 Task: Look for space in Caronno Pertusella, Italy from 6th September, 2023 to 10th September, 2023 for 1 adult in price range Rs.9000 to Rs.17000. Place can be private room with 1  bedroom having 1 bed and 1 bathroom. Property type can be house, flat, guest house, hotel. Amenities needed are: washing machine. Booking option can be shelf check-in. Required host language is English.
Action: Mouse moved to (489, 81)
Screenshot: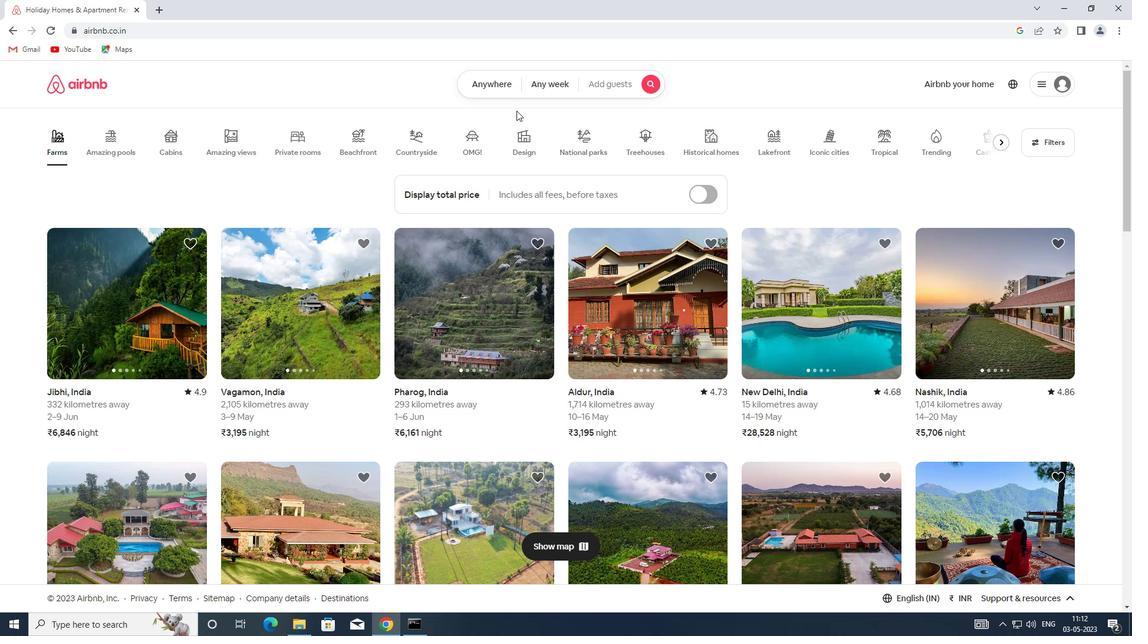 
Action: Mouse pressed left at (489, 81)
Screenshot: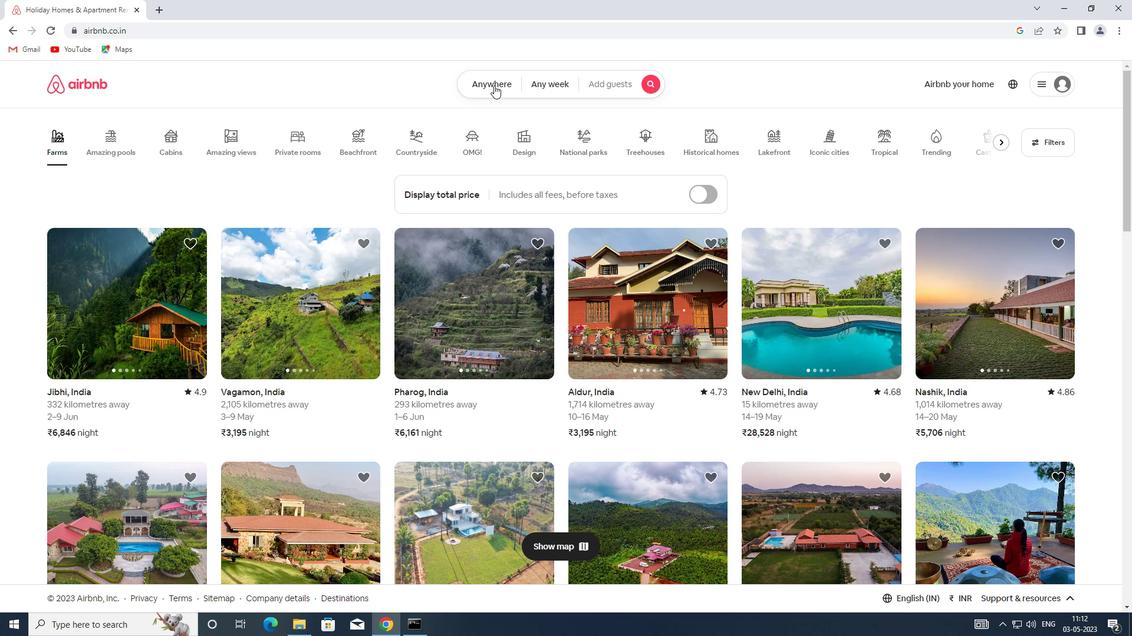 
Action: Mouse moved to (373, 134)
Screenshot: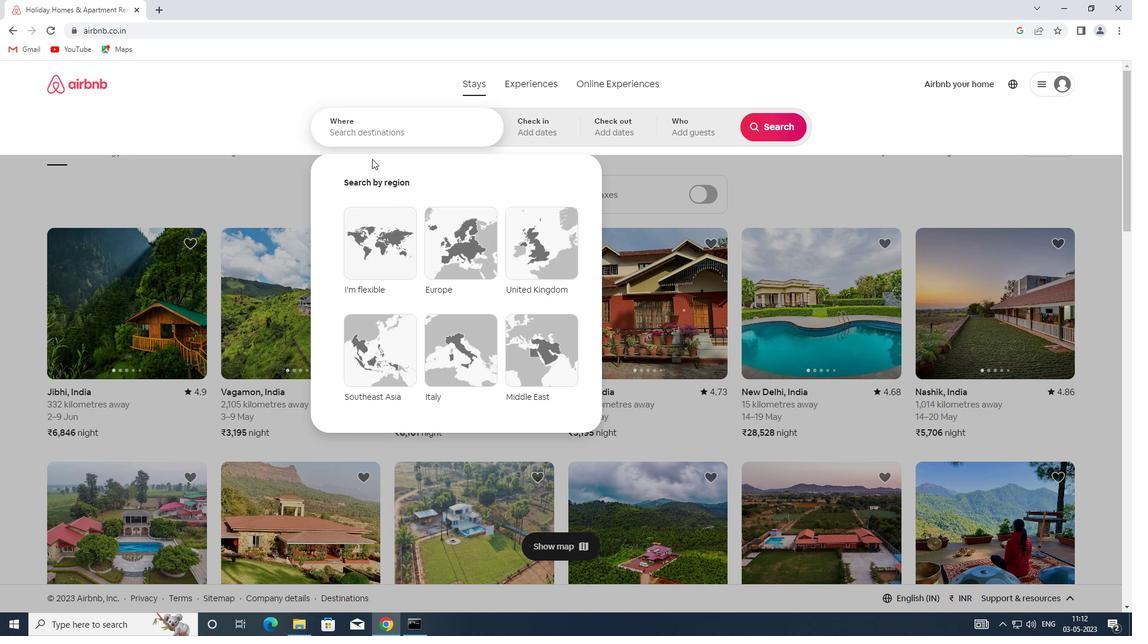 
Action: Mouse pressed left at (373, 134)
Screenshot: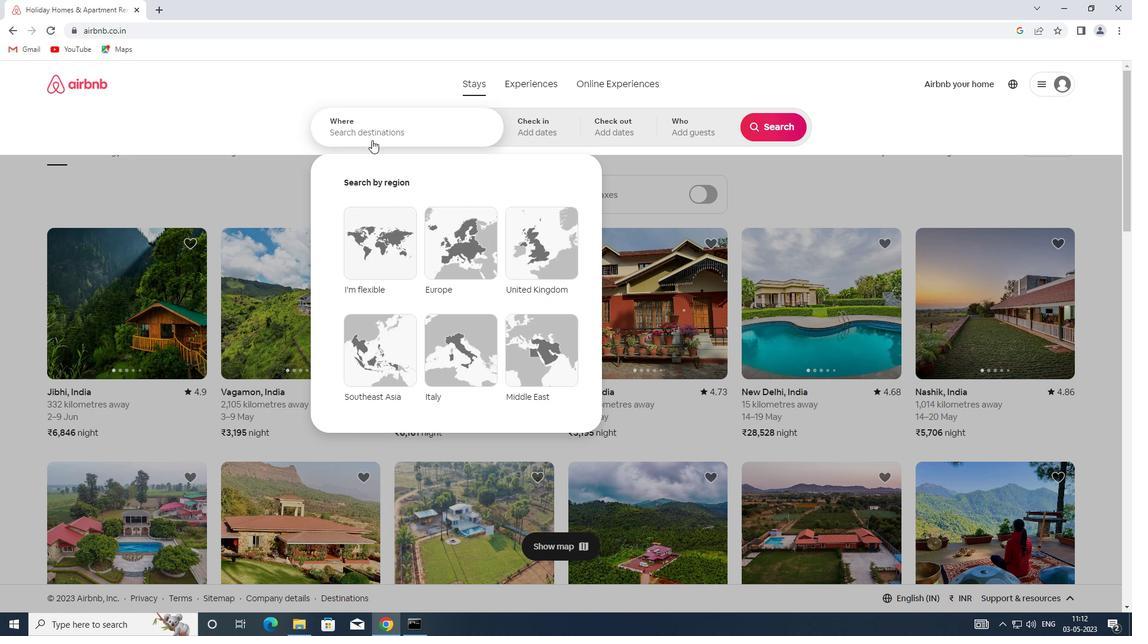 
Action: Key pressed <Key.shift>CARONNO<Key.space><Key.shift>PERTUSELLA,<Key.shift>ITALY
Screenshot: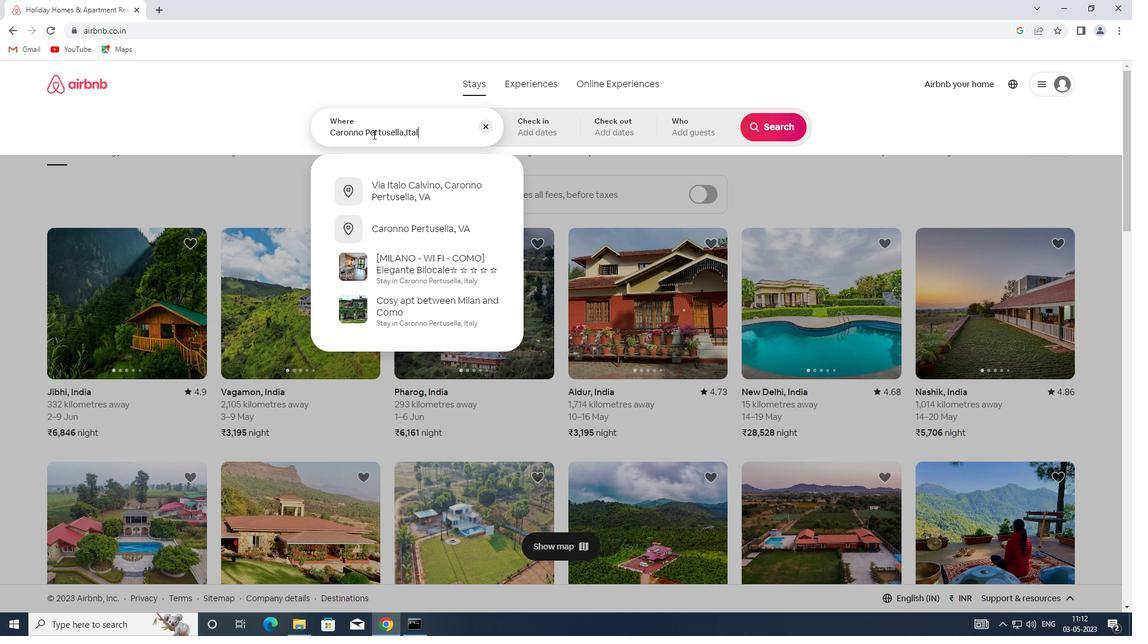 
Action: Mouse moved to (523, 129)
Screenshot: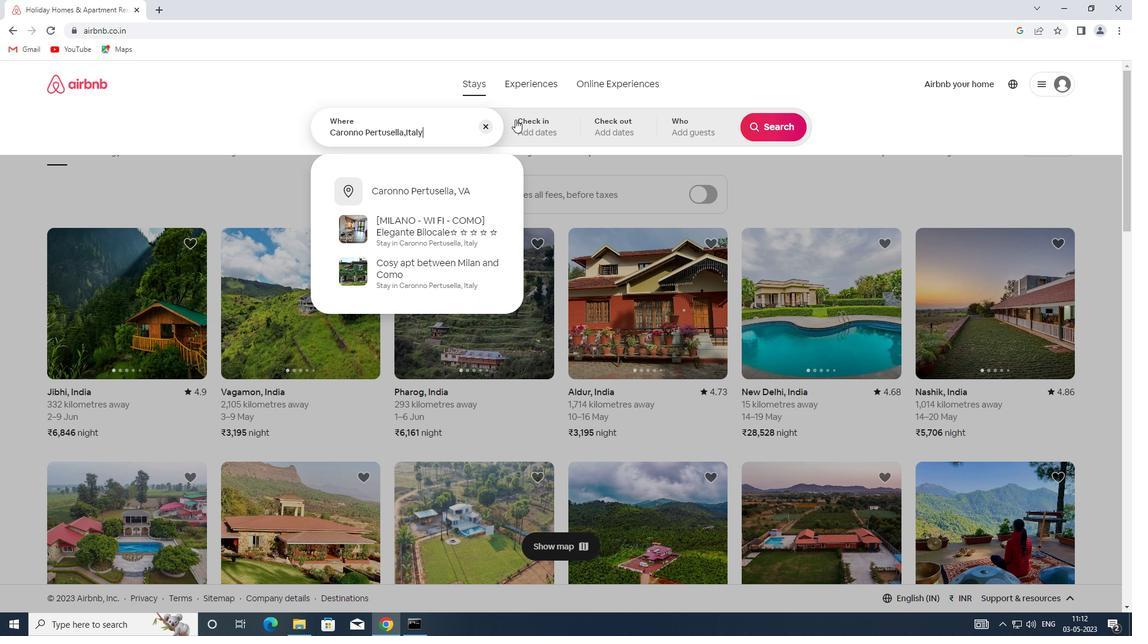 
Action: Mouse pressed left at (523, 129)
Screenshot: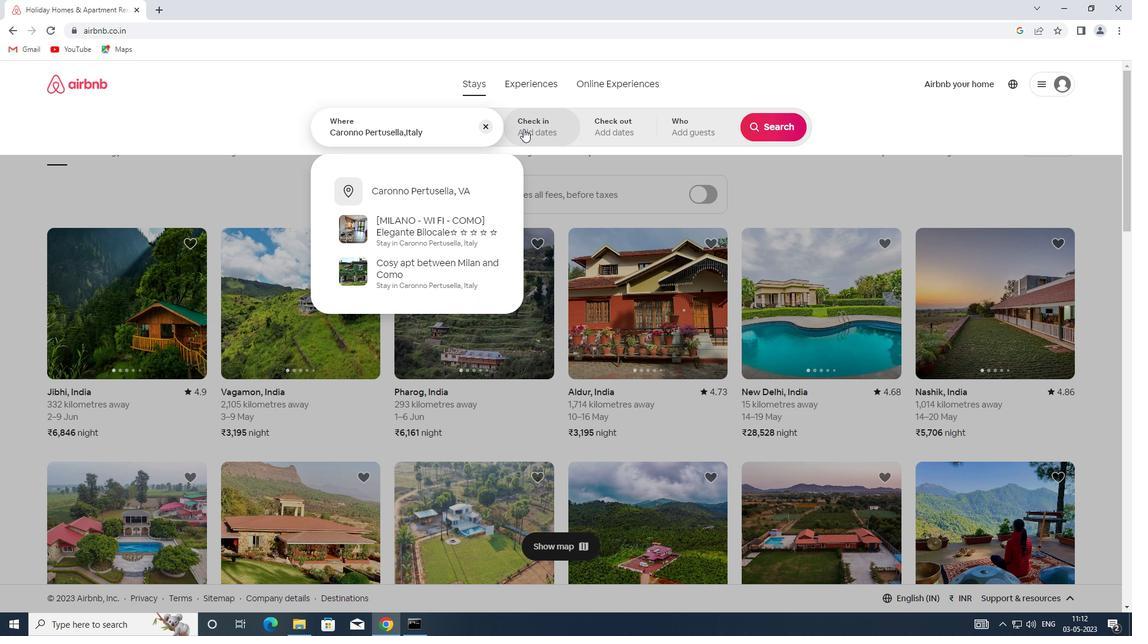 
Action: Mouse moved to (766, 228)
Screenshot: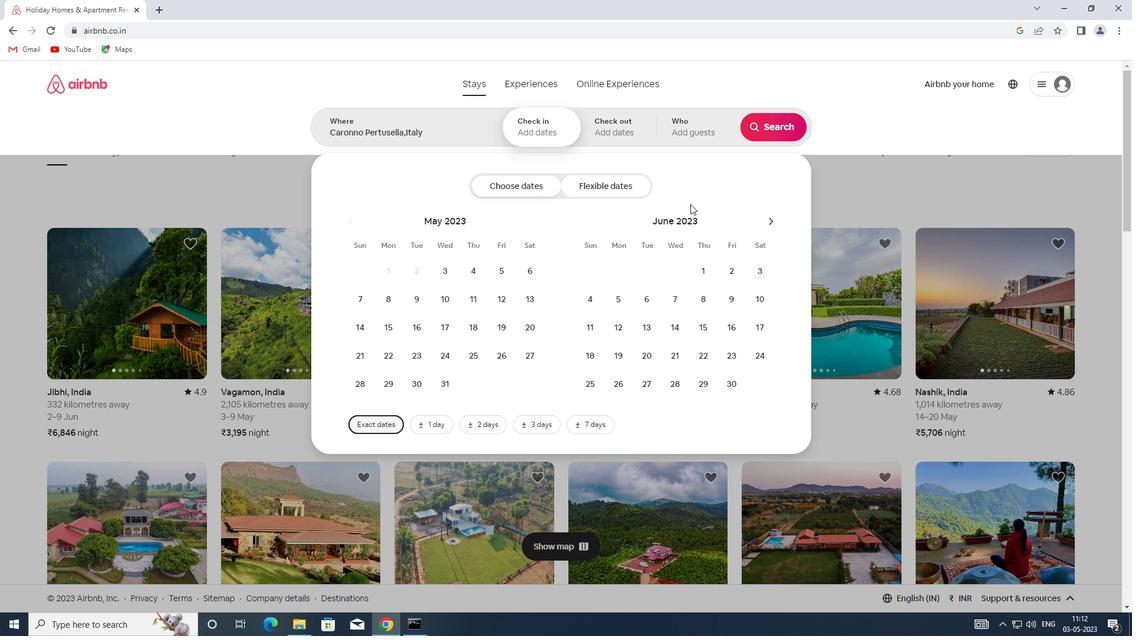
Action: Mouse pressed left at (766, 228)
Screenshot: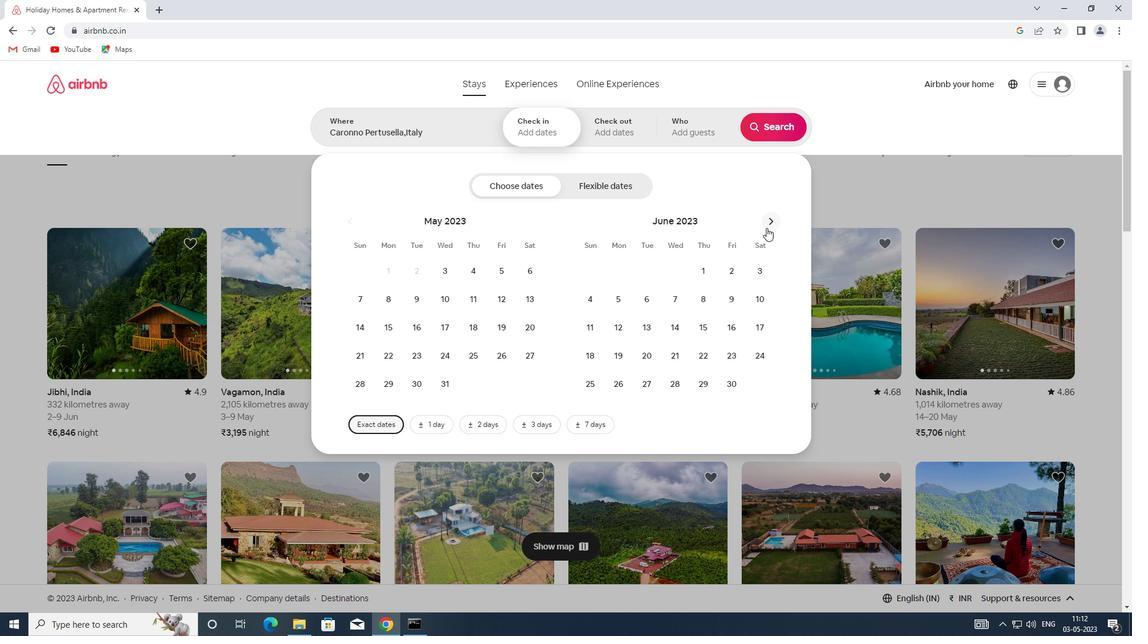 
Action: Mouse pressed left at (766, 228)
Screenshot: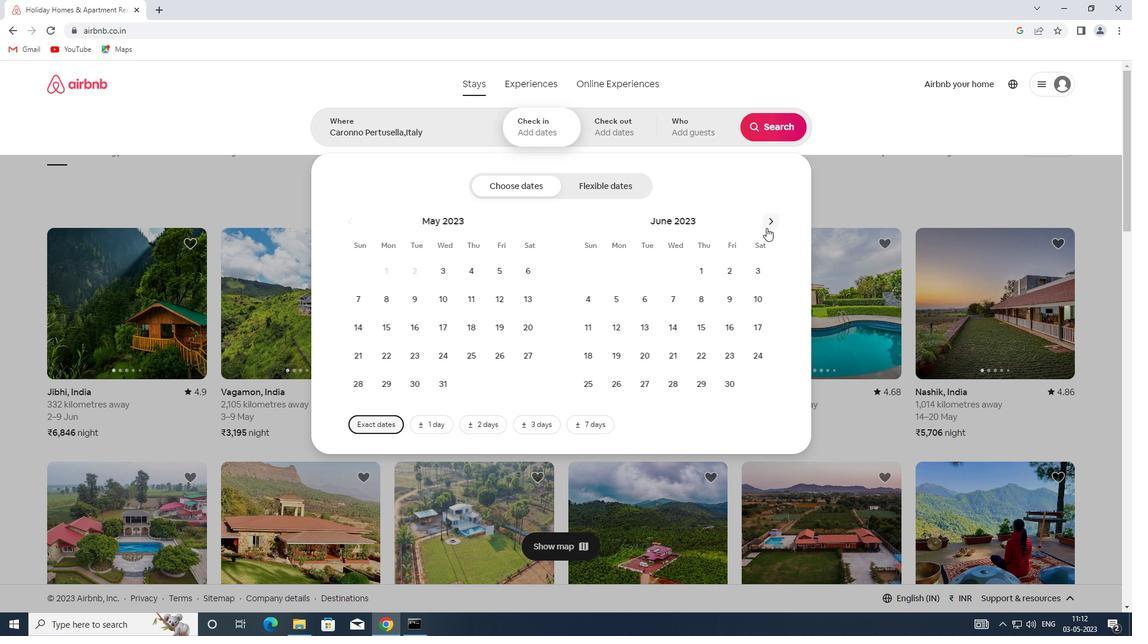 
Action: Mouse pressed left at (766, 228)
Screenshot: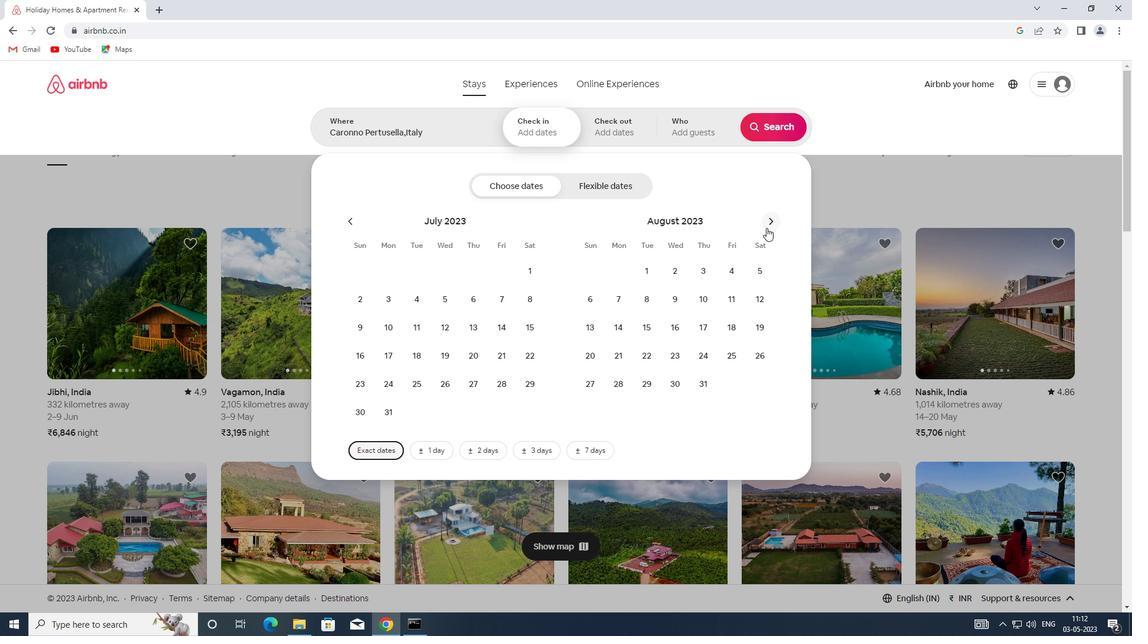 
Action: Mouse moved to (672, 300)
Screenshot: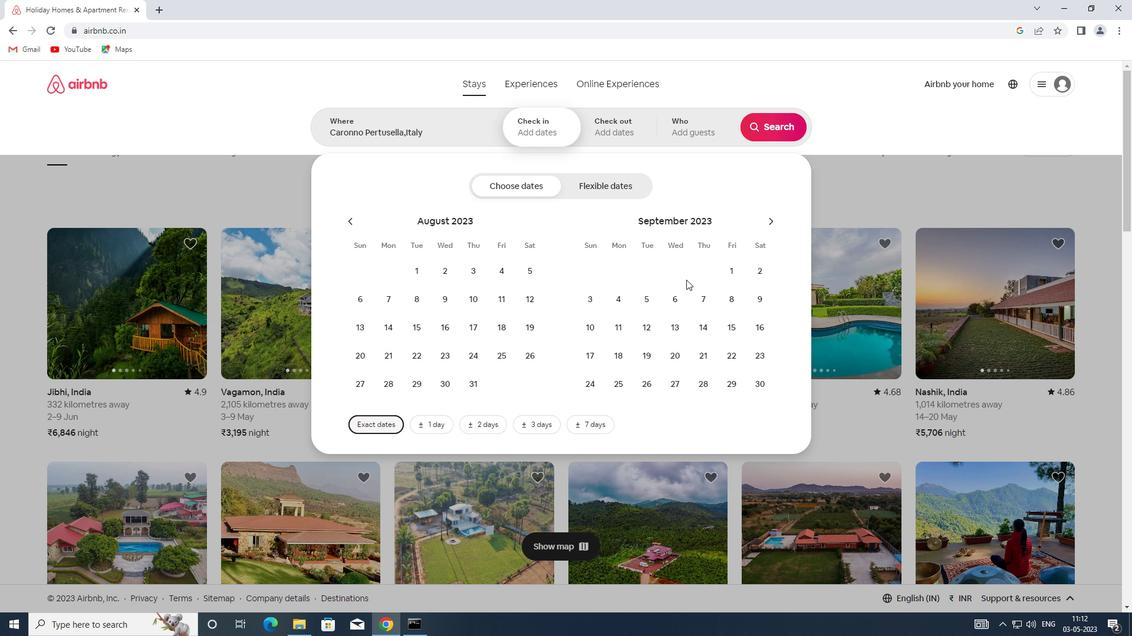 
Action: Mouse pressed left at (672, 300)
Screenshot: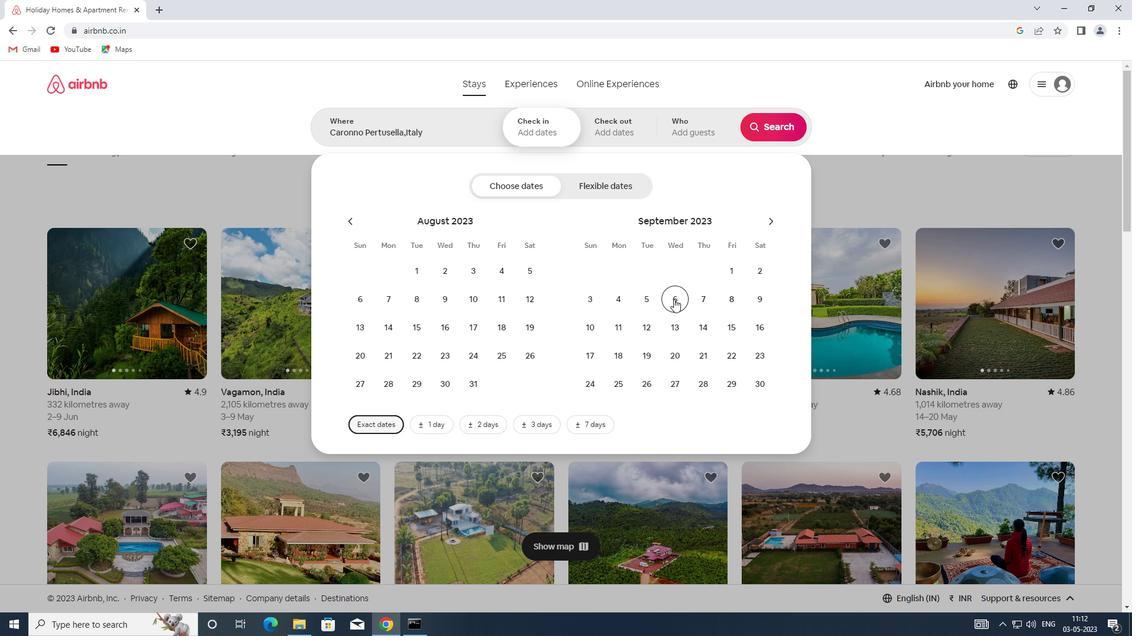 
Action: Mouse moved to (587, 333)
Screenshot: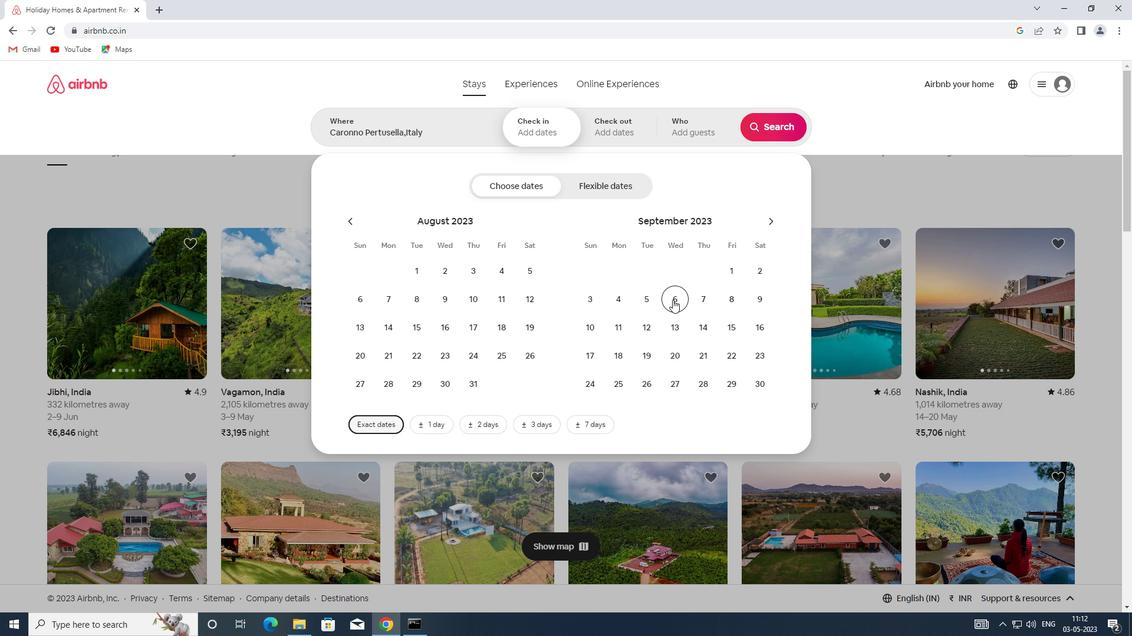 
Action: Mouse pressed left at (587, 333)
Screenshot: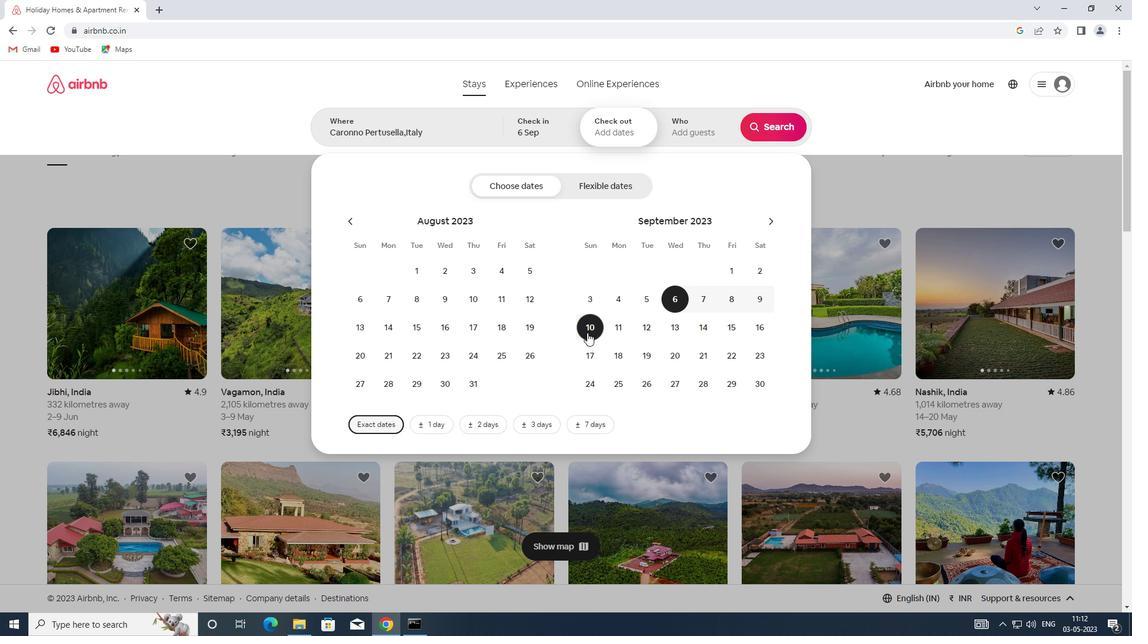 
Action: Mouse moved to (686, 125)
Screenshot: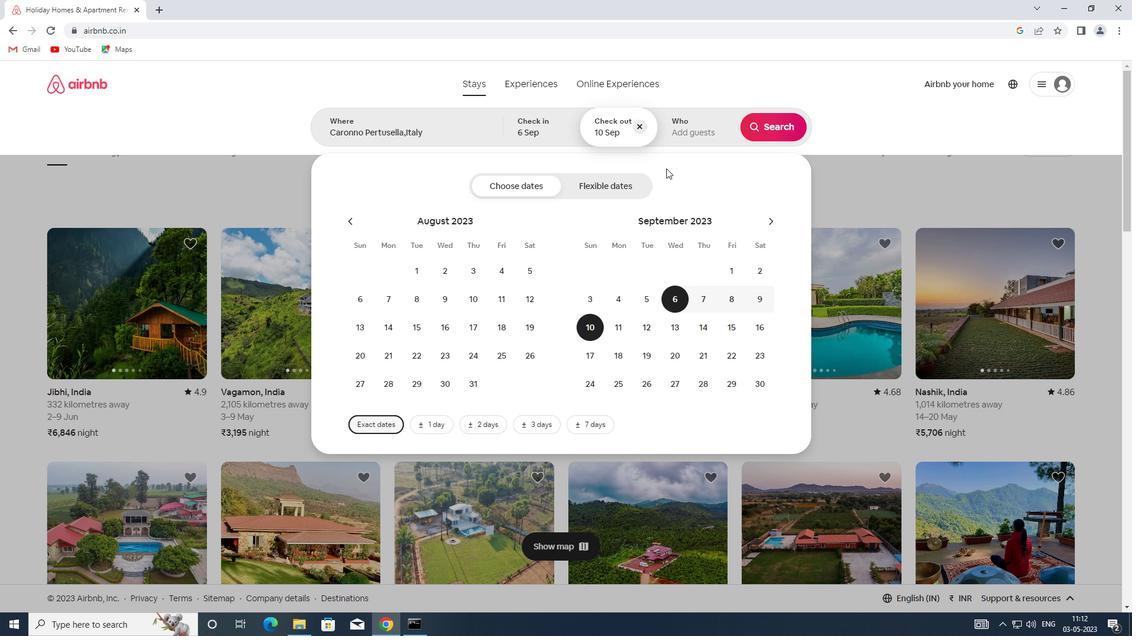 
Action: Mouse pressed left at (686, 125)
Screenshot: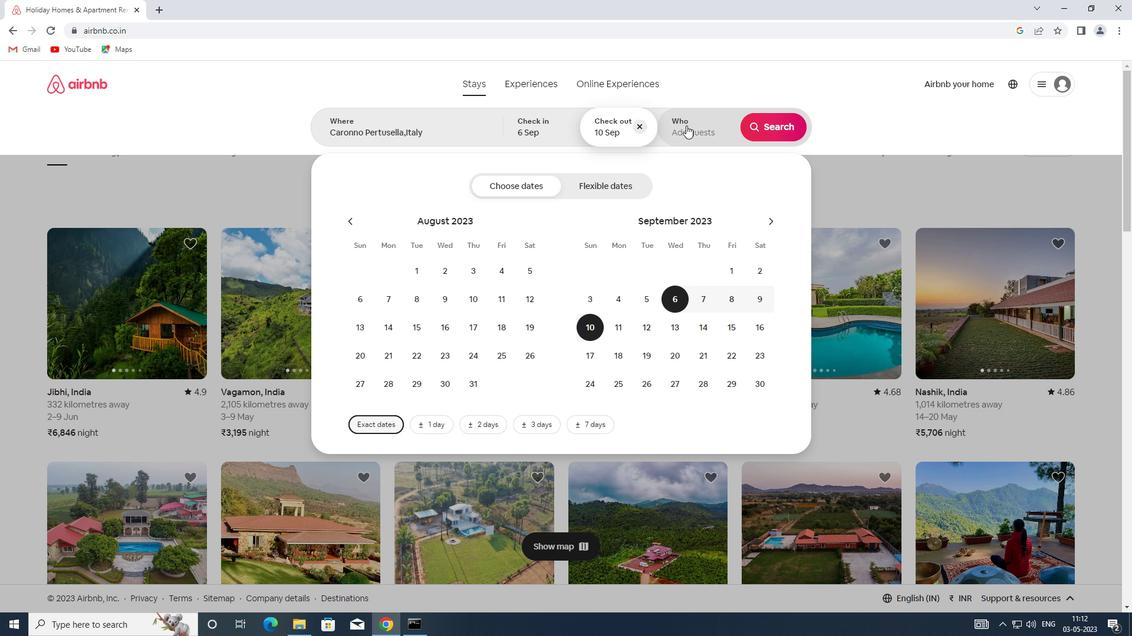 
Action: Mouse moved to (777, 195)
Screenshot: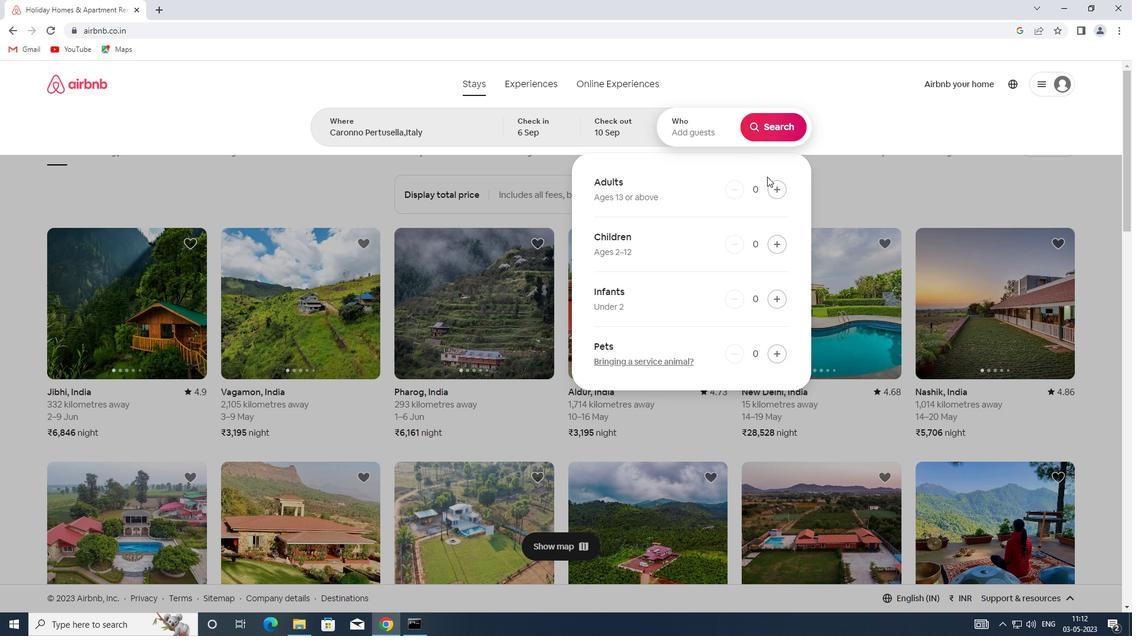 
Action: Mouse pressed left at (777, 195)
Screenshot: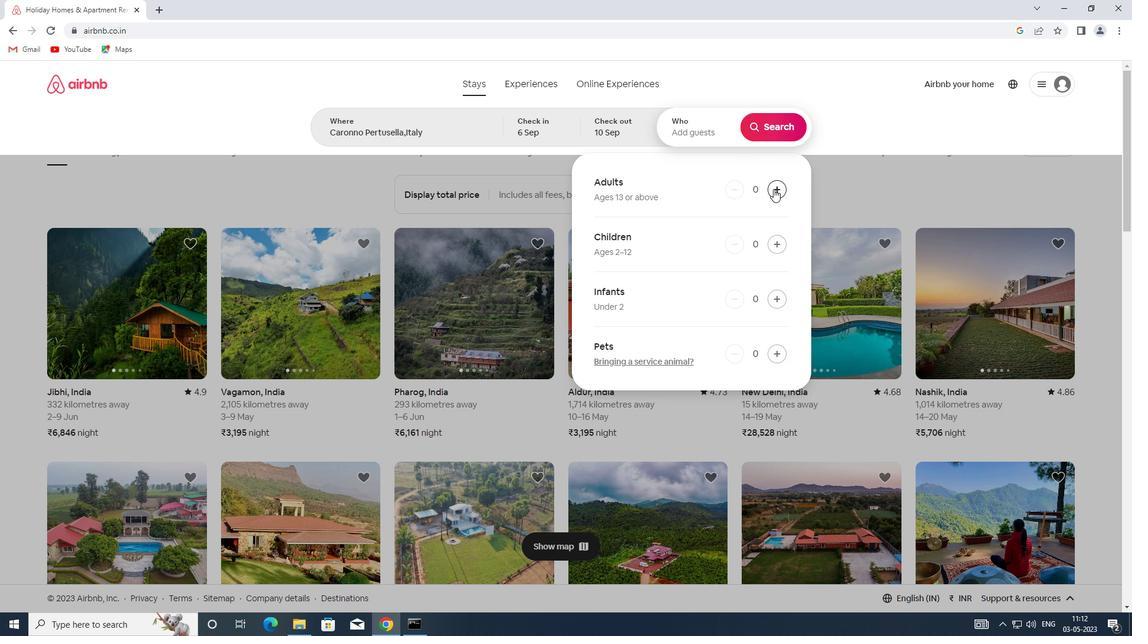 
Action: Mouse moved to (775, 128)
Screenshot: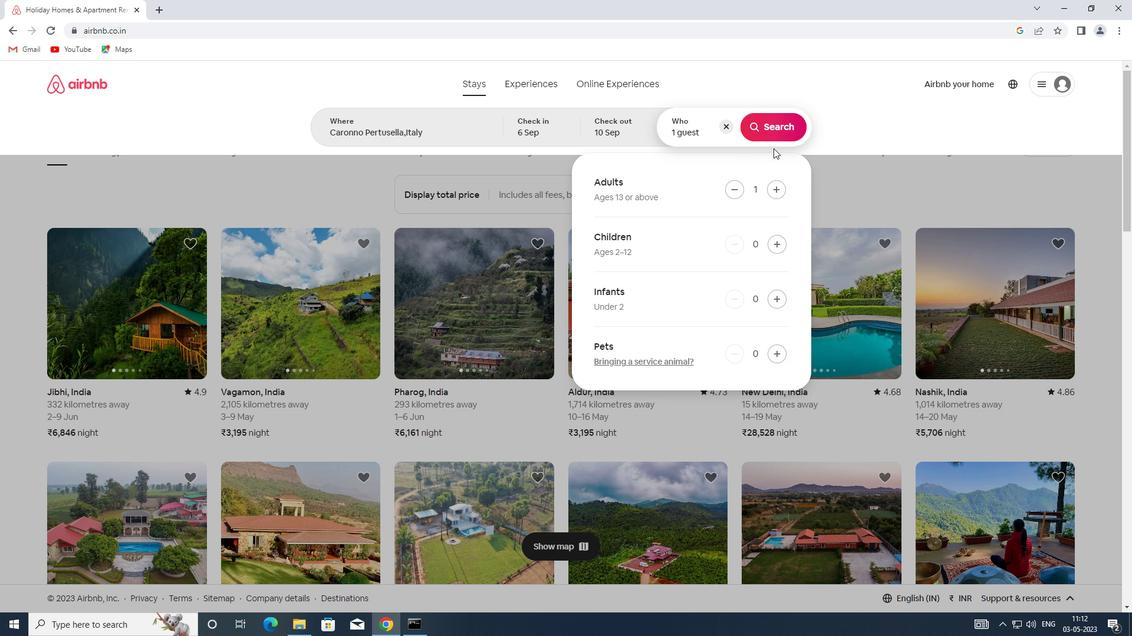 
Action: Mouse pressed left at (775, 128)
Screenshot: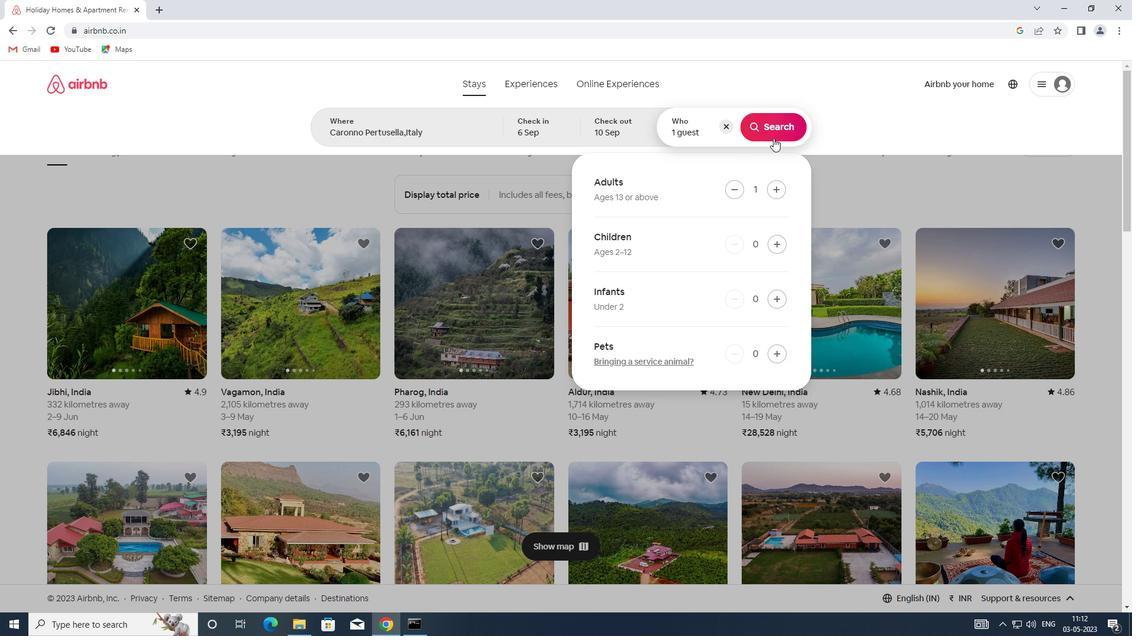
Action: Mouse moved to (1091, 135)
Screenshot: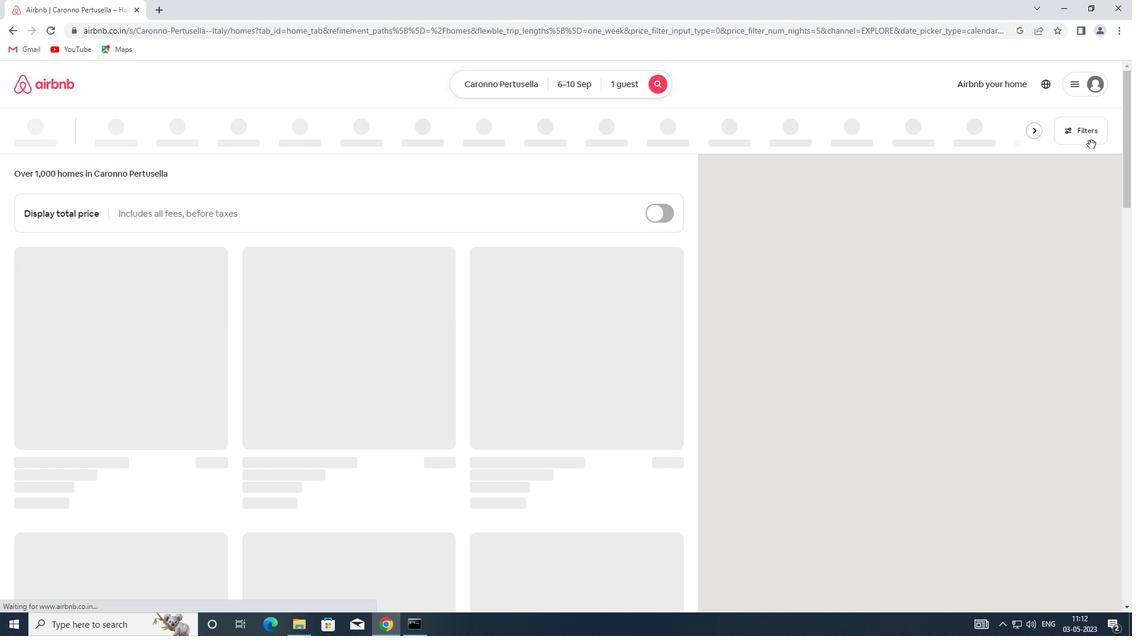 
Action: Mouse pressed left at (1091, 135)
Screenshot: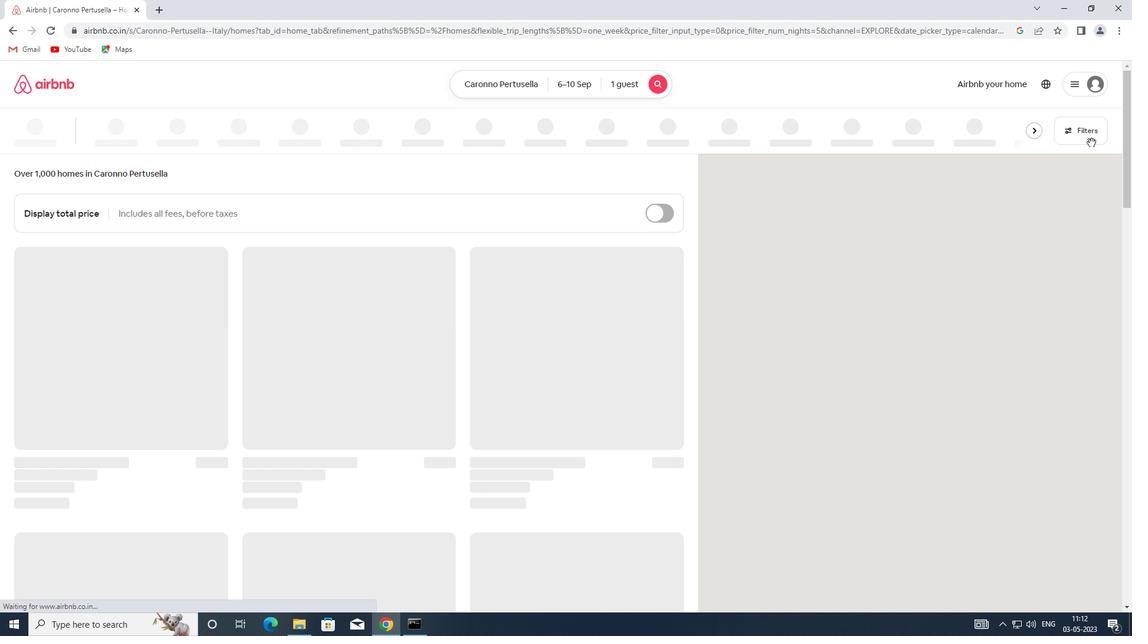 
Action: Mouse moved to (415, 280)
Screenshot: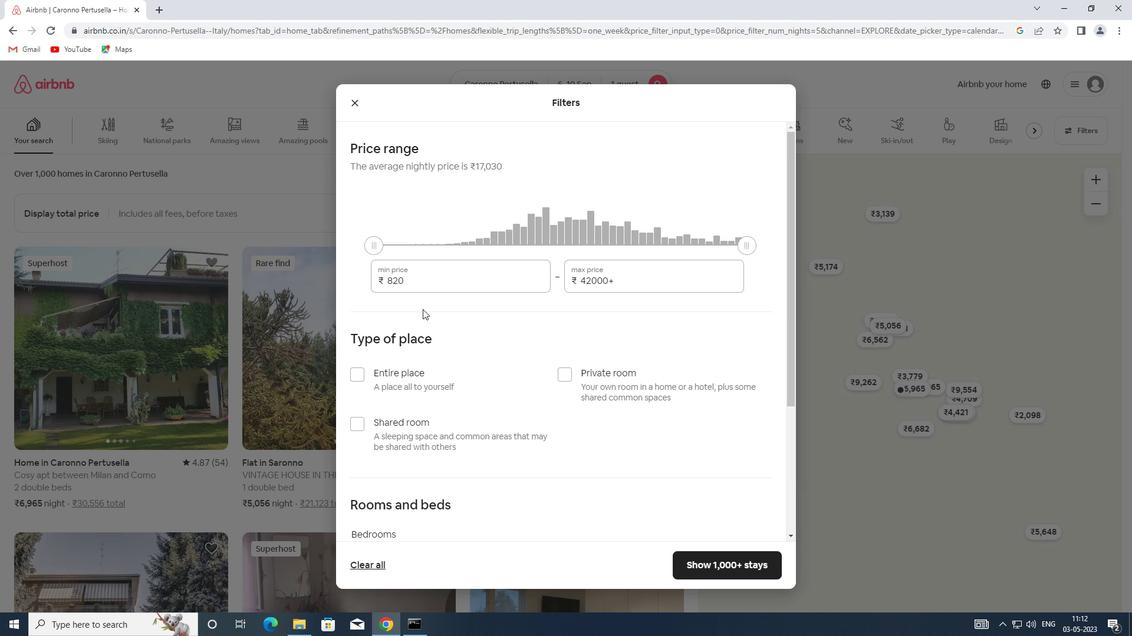 
Action: Mouse pressed left at (415, 280)
Screenshot: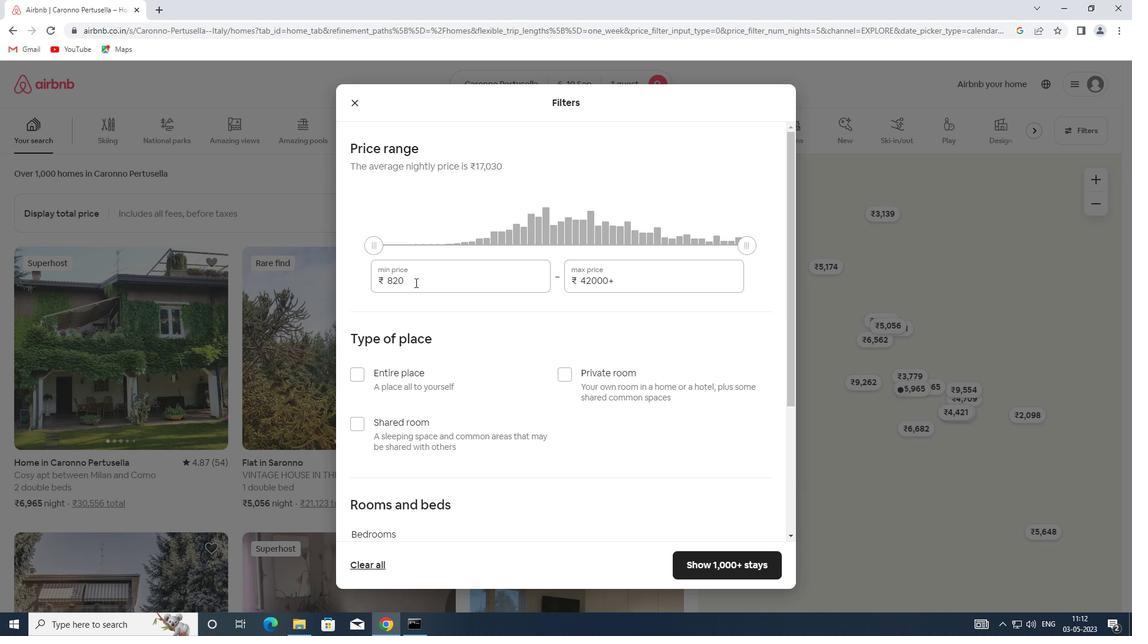 
Action: Mouse moved to (369, 279)
Screenshot: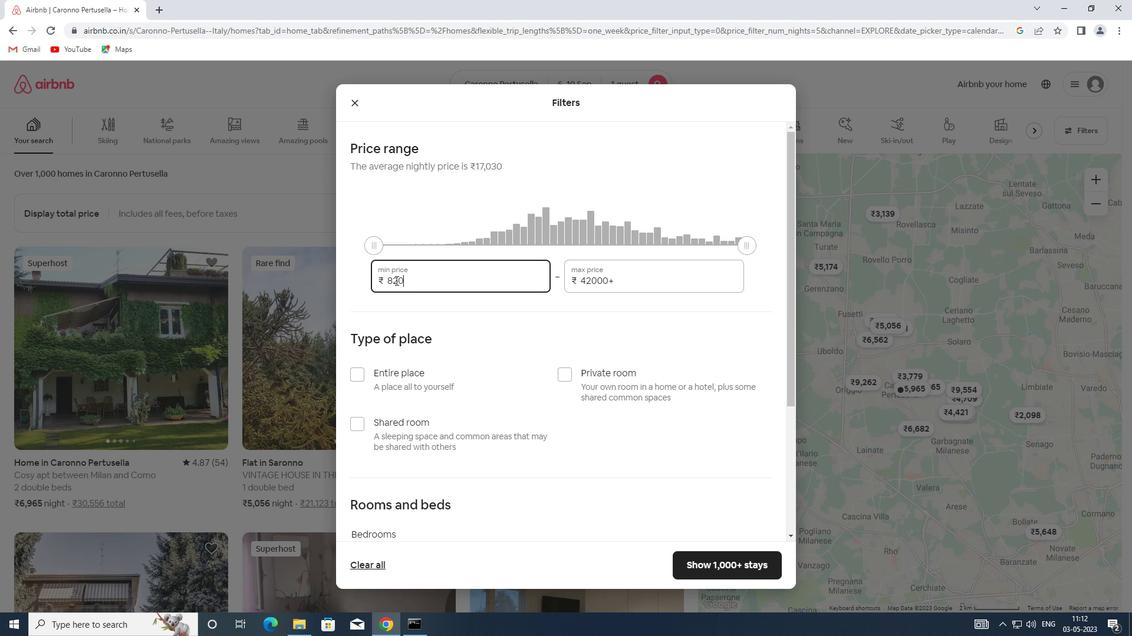 
Action: Key pressed 9000
Screenshot: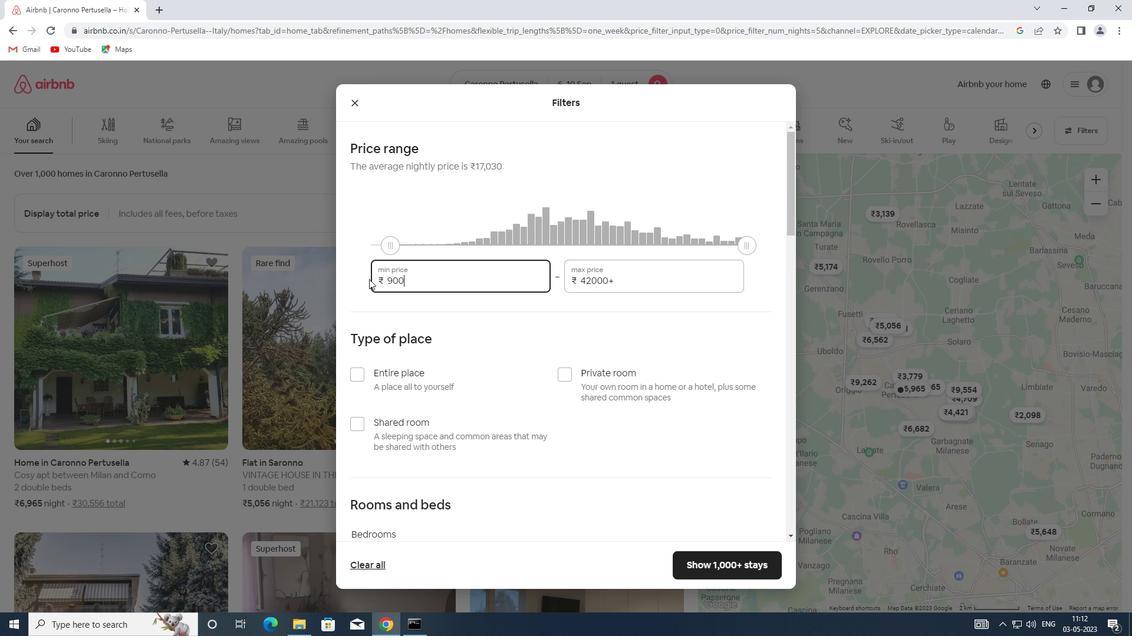 
Action: Mouse moved to (629, 285)
Screenshot: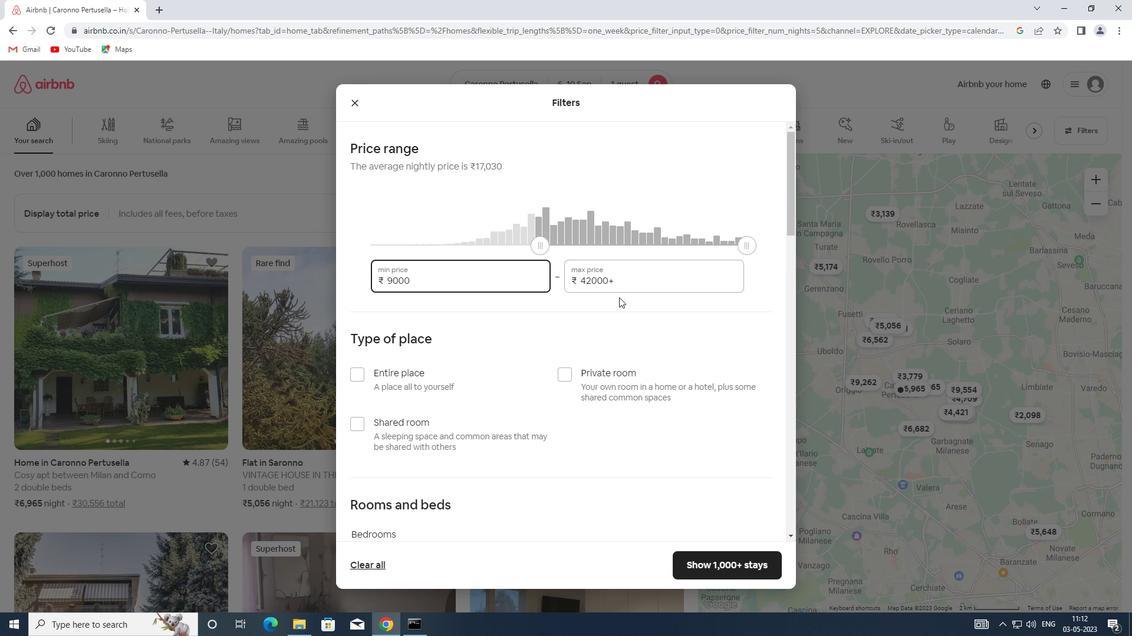 
Action: Mouse pressed left at (629, 285)
Screenshot: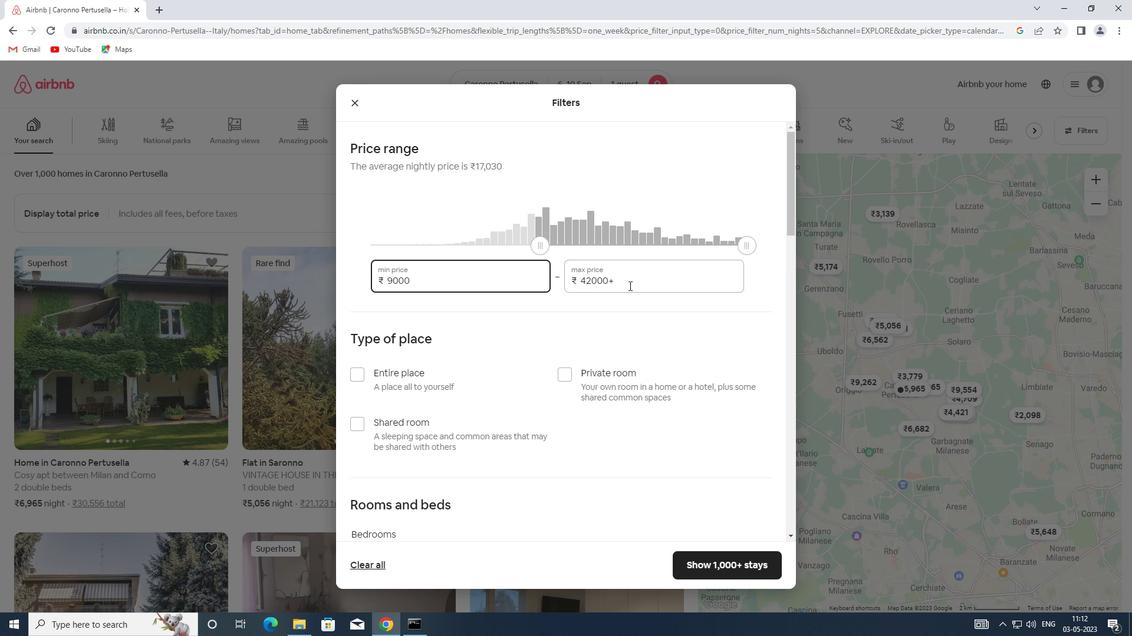 
Action: Mouse moved to (527, 287)
Screenshot: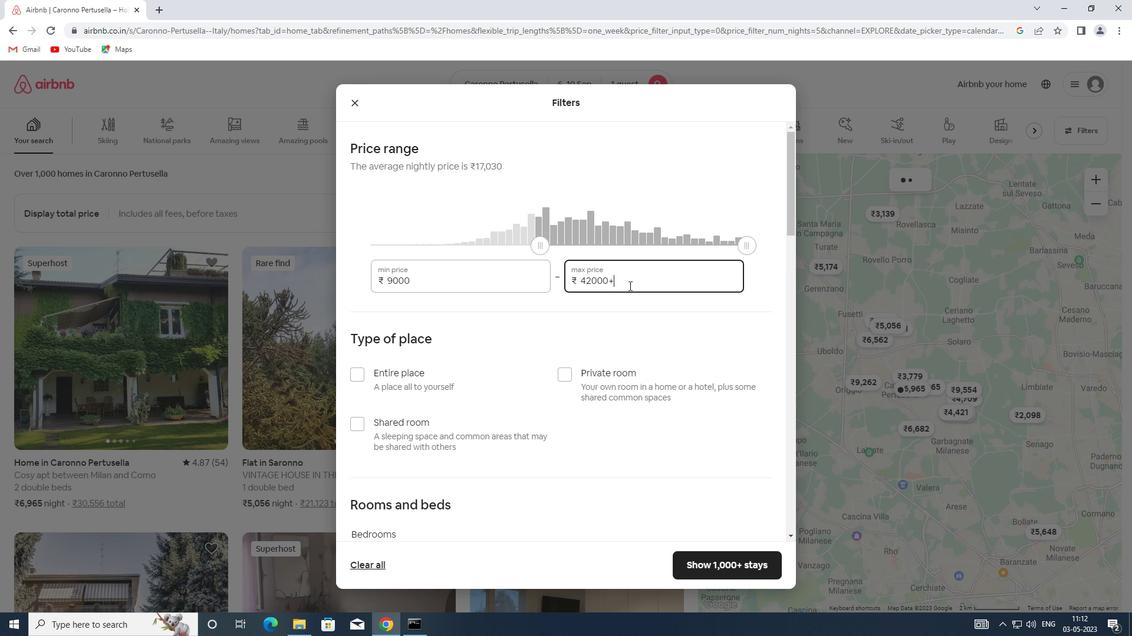 
Action: Key pressed 17000
Screenshot: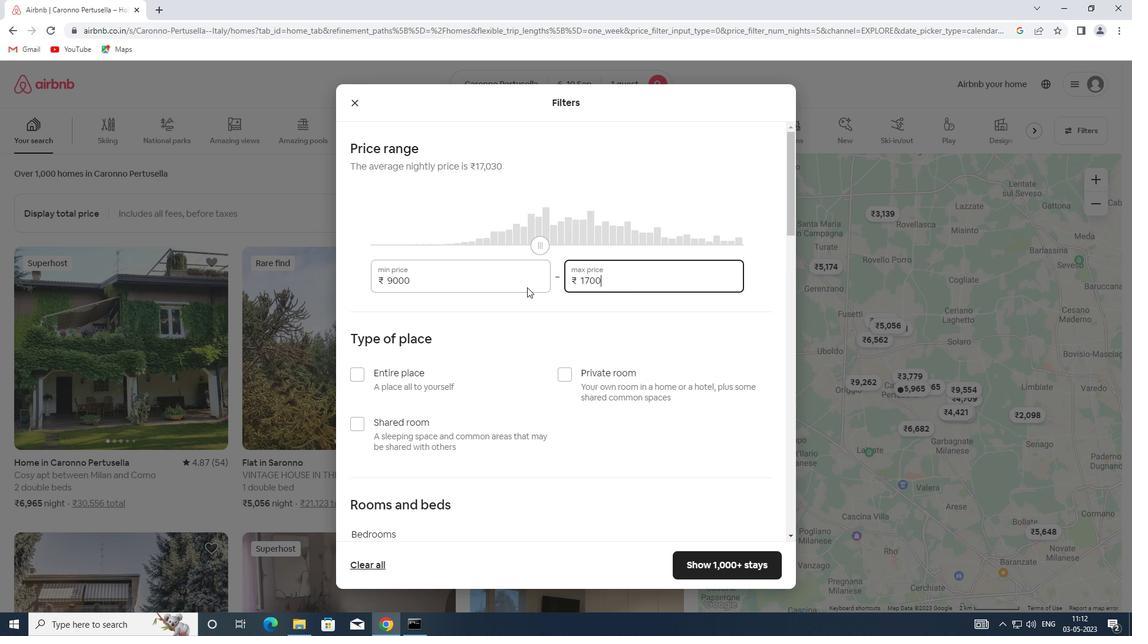 
Action: Mouse scrolled (527, 287) with delta (0, 0)
Screenshot: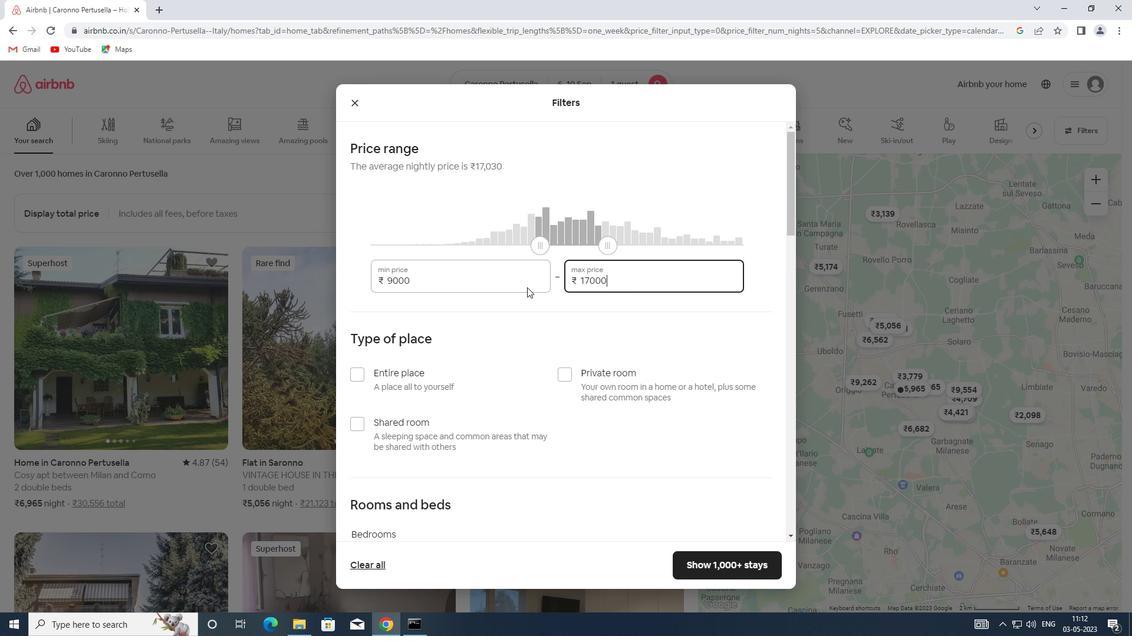 
Action: Mouse moved to (566, 321)
Screenshot: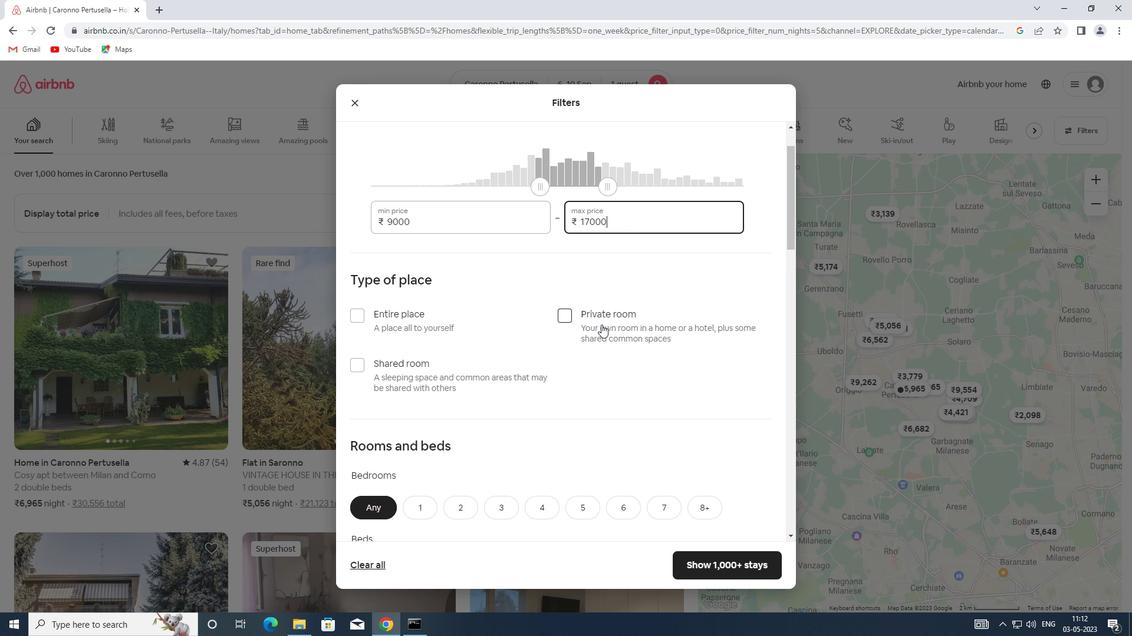 
Action: Mouse pressed left at (566, 321)
Screenshot: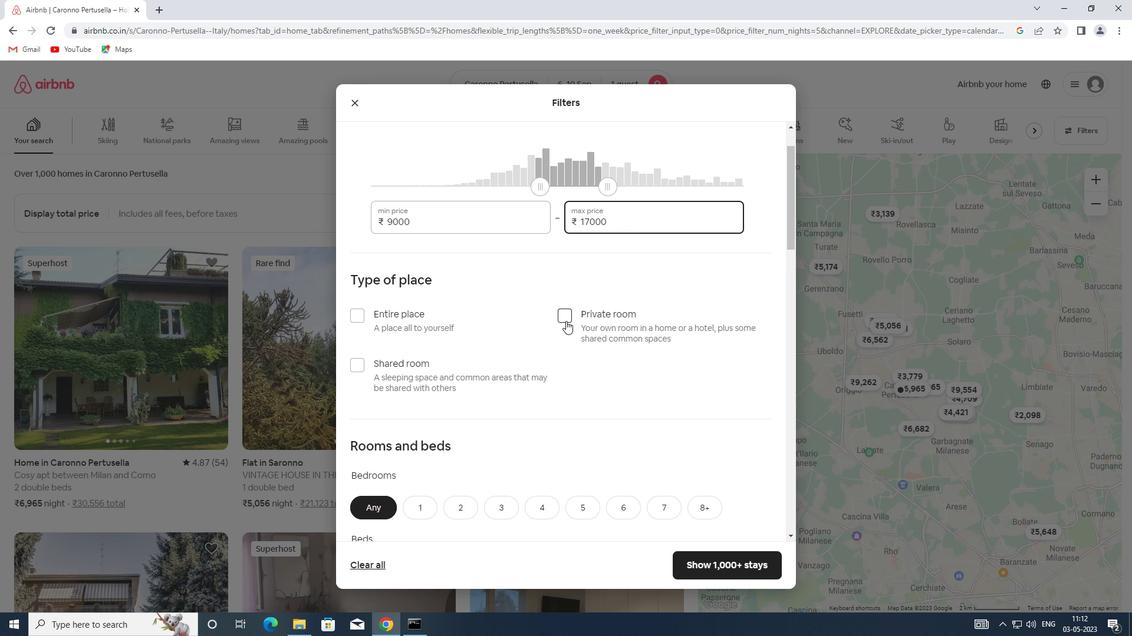 
Action: Mouse scrolled (566, 320) with delta (0, 0)
Screenshot: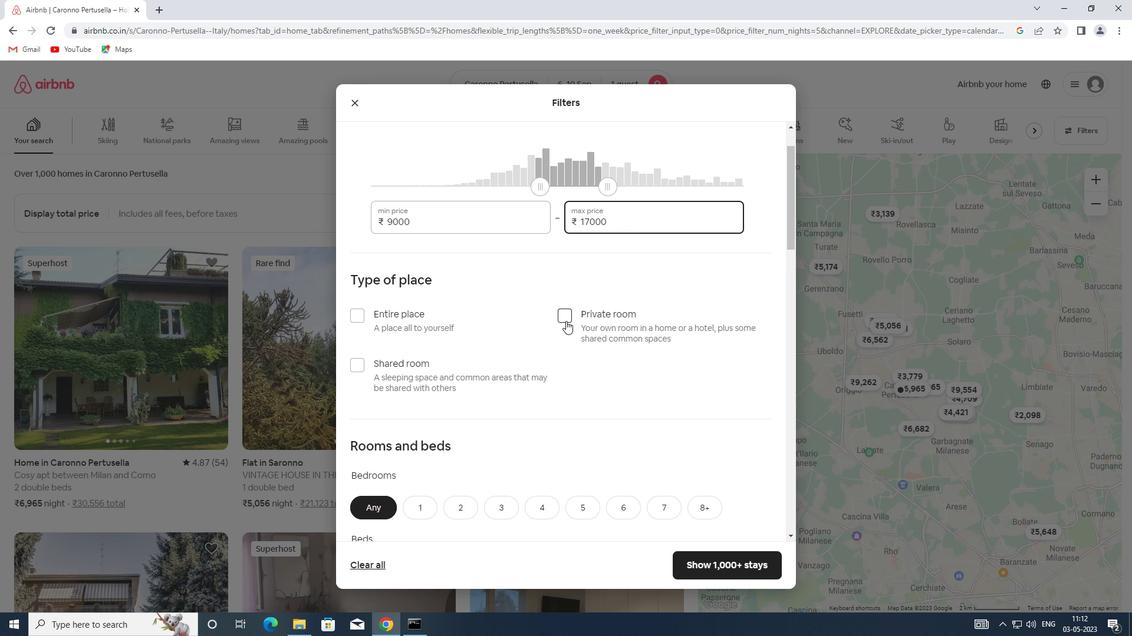 
Action: Mouse scrolled (566, 320) with delta (0, 0)
Screenshot: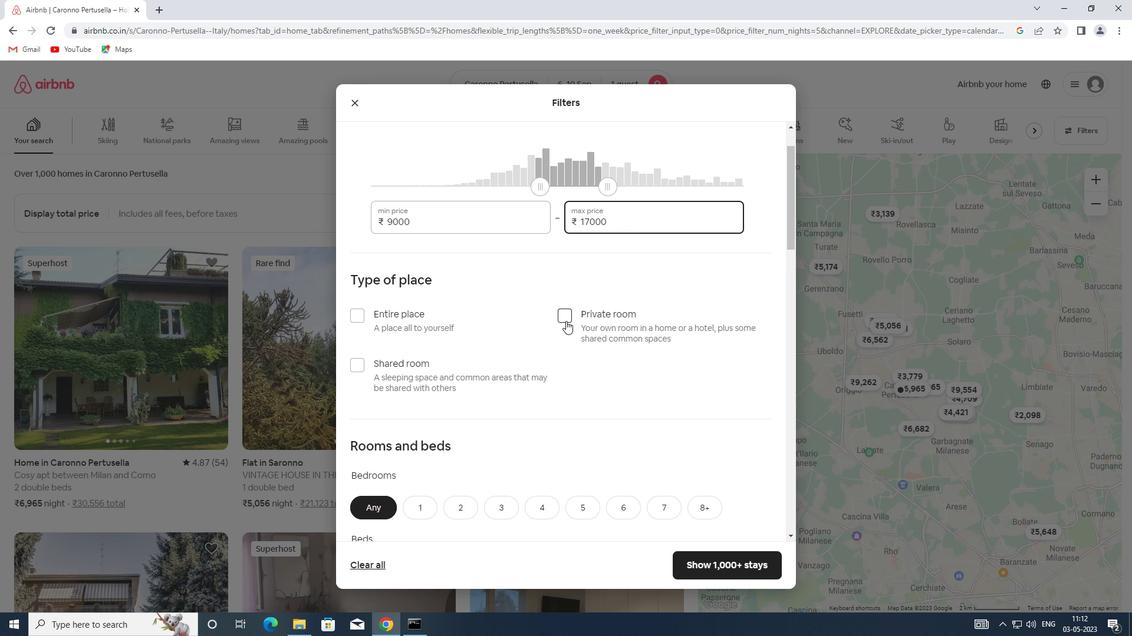 
Action: Mouse scrolled (566, 320) with delta (0, 0)
Screenshot: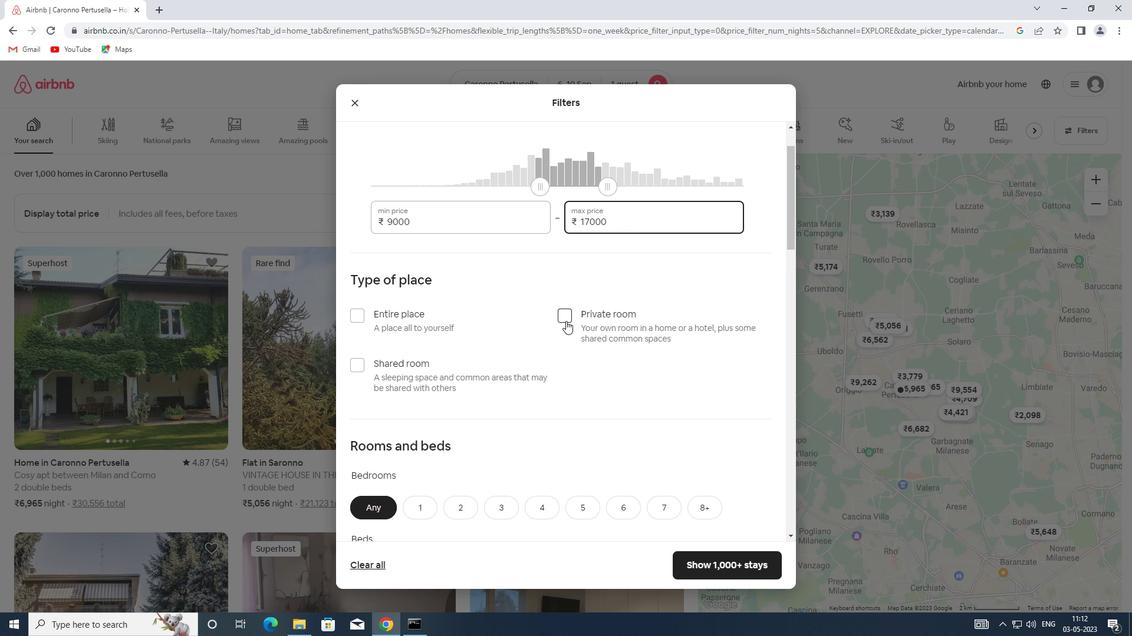 
Action: Mouse scrolled (566, 320) with delta (0, 0)
Screenshot: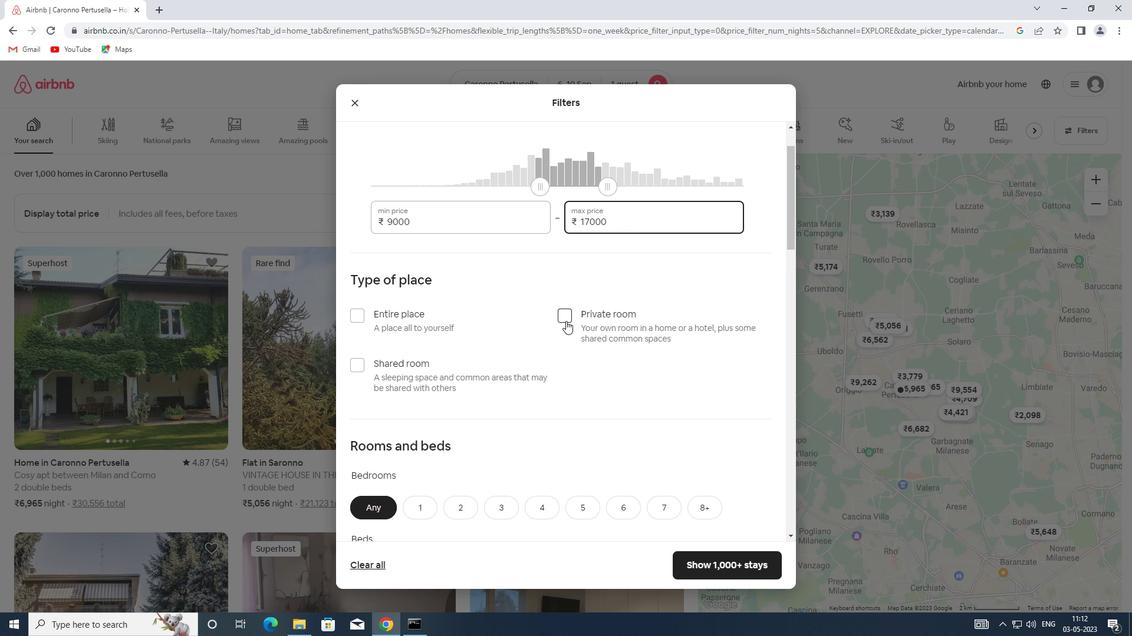 
Action: Mouse moved to (416, 268)
Screenshot: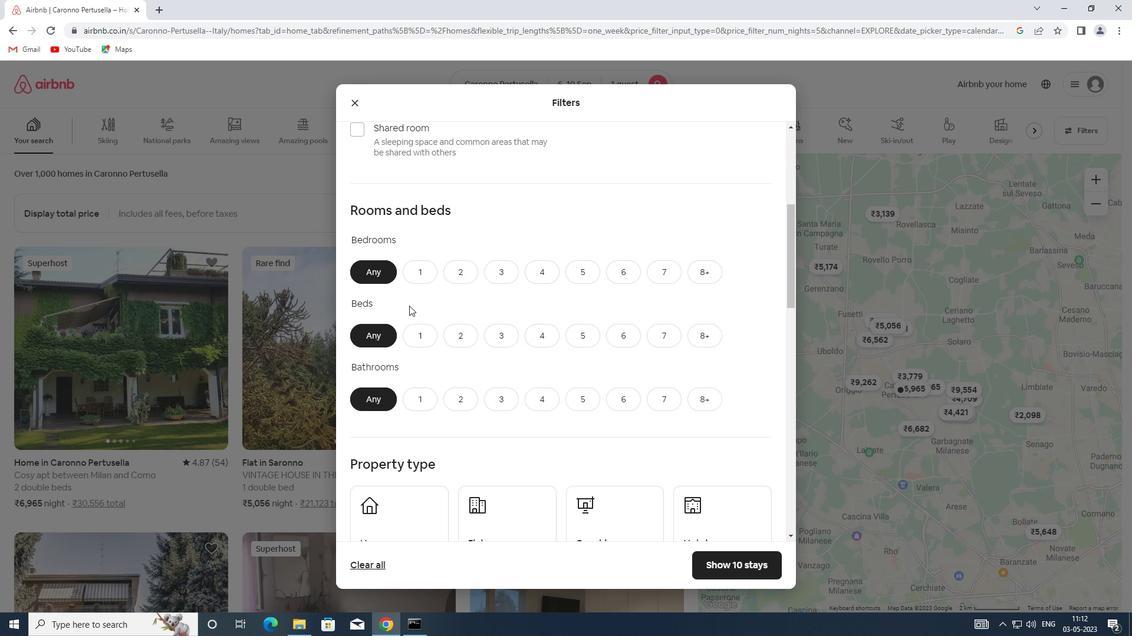 
Action: Mouse pressed left at (416, 268)
Screenshot: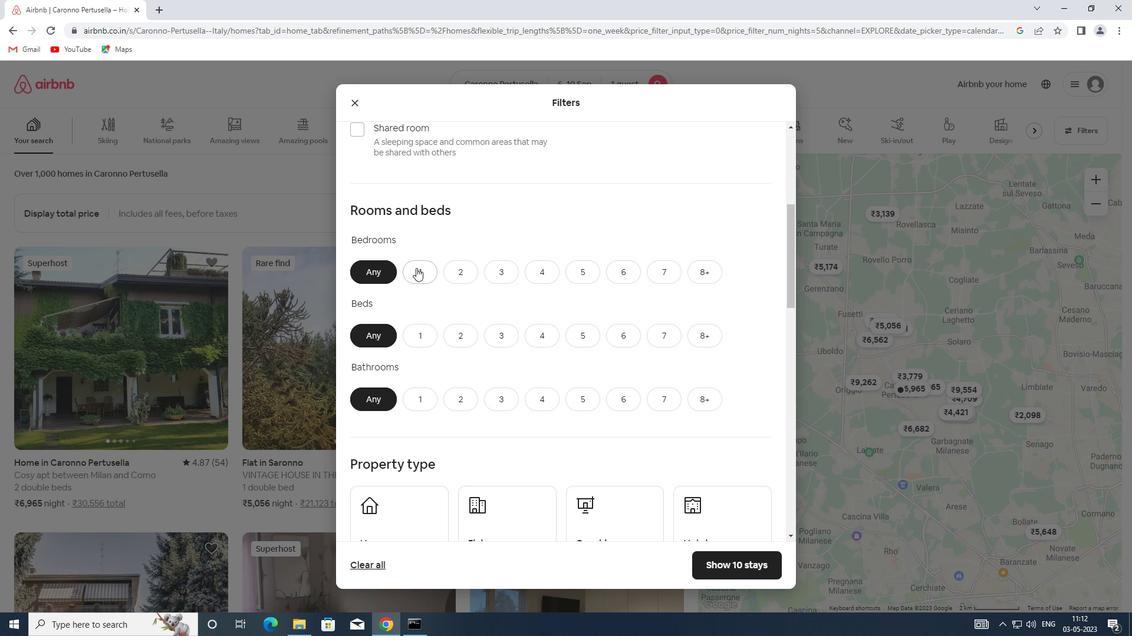 
Action: Mouse moved to (409, 341)
Screenshot: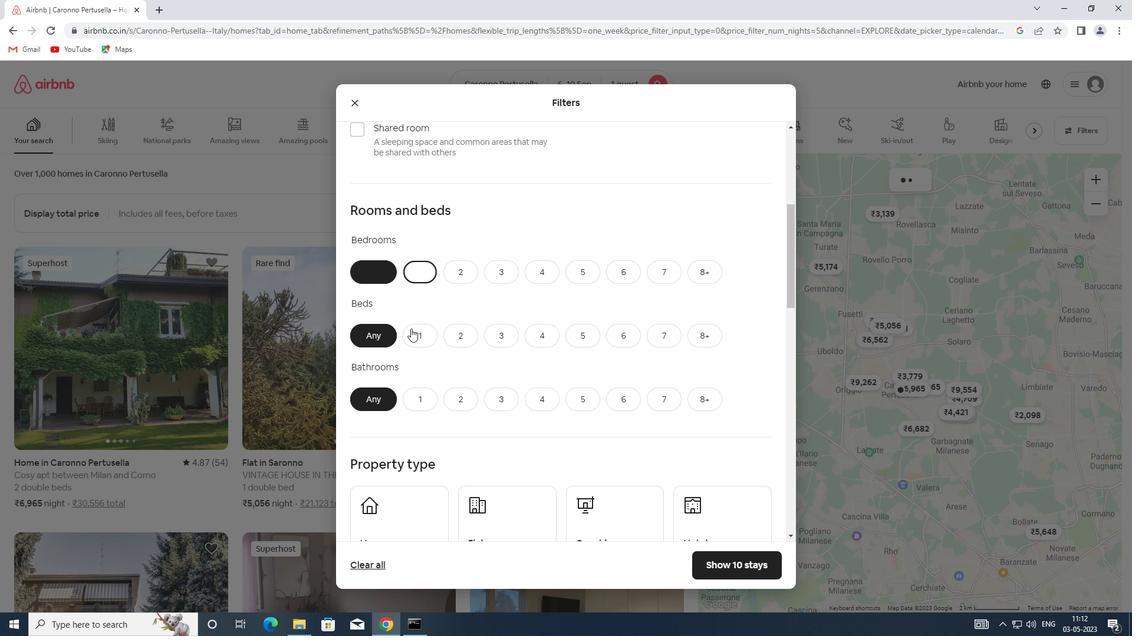 
Action: Mouse pressed left at (409, 341)
Screenshot: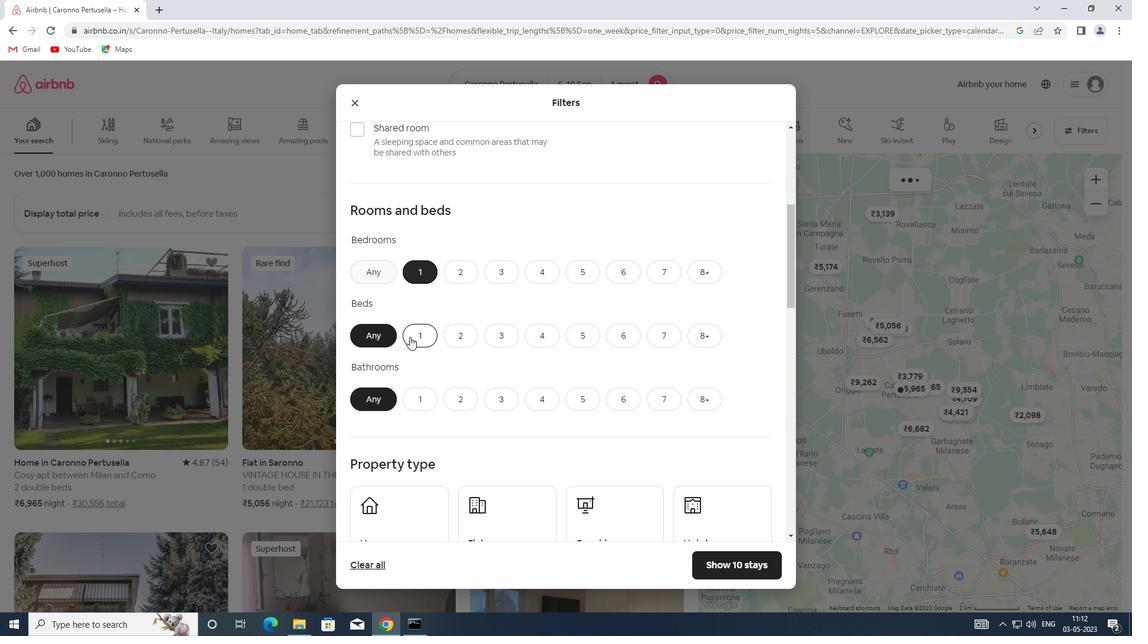 
Action: Mouse moved to (418, 392)
Screenshot: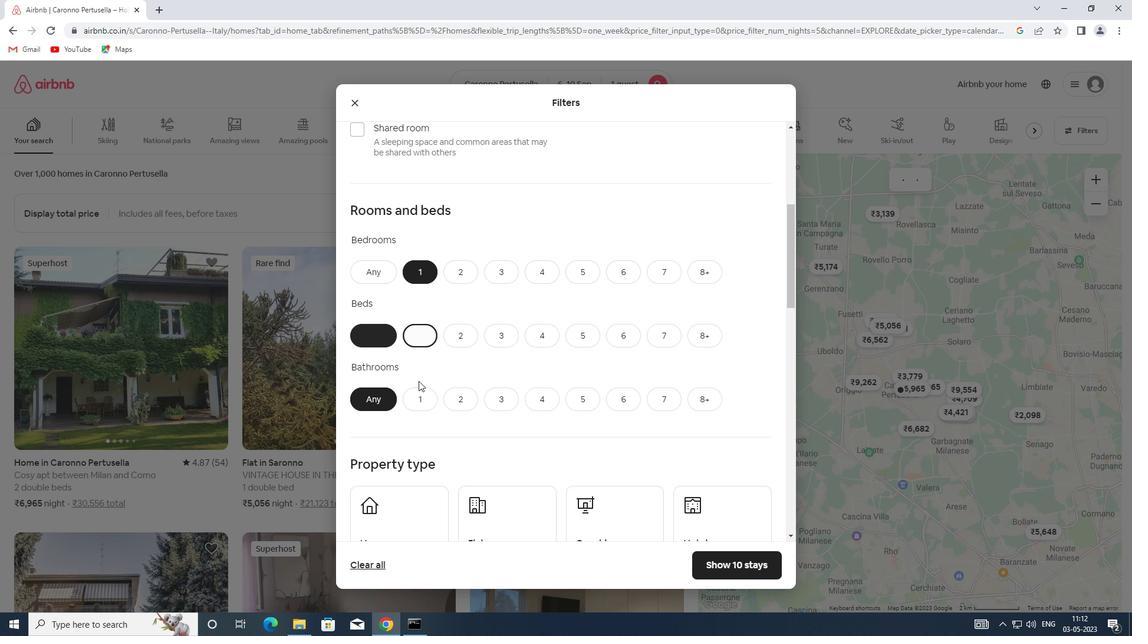 
Action: Mouse pressed left at (418, 392)
Screenshot: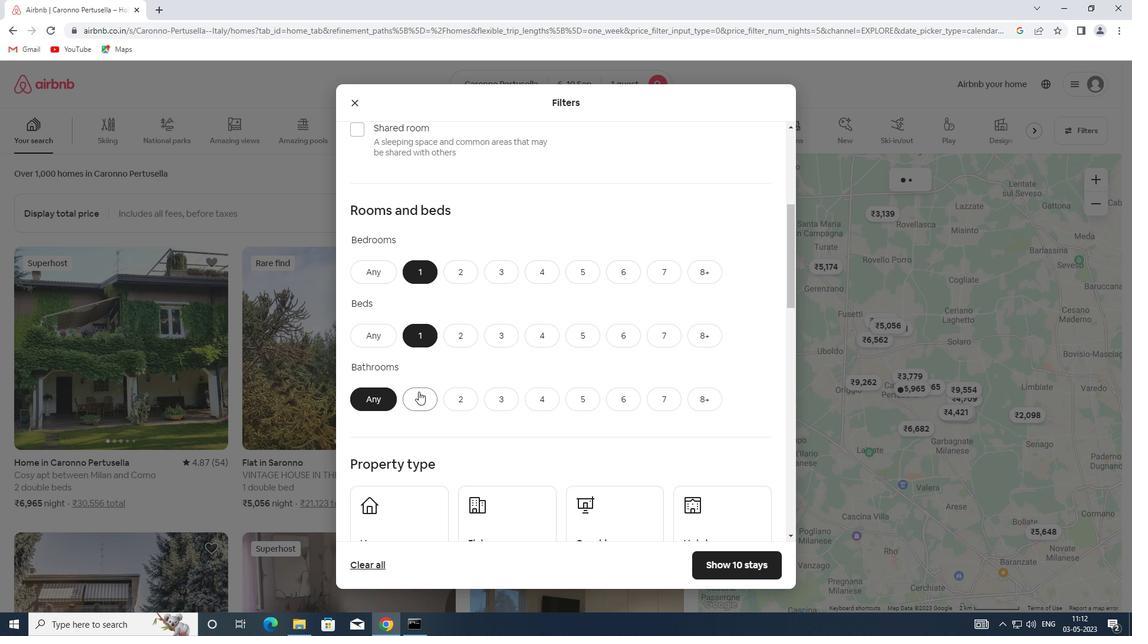 
Action: Mouse moved to (423, 392)
Screenshot: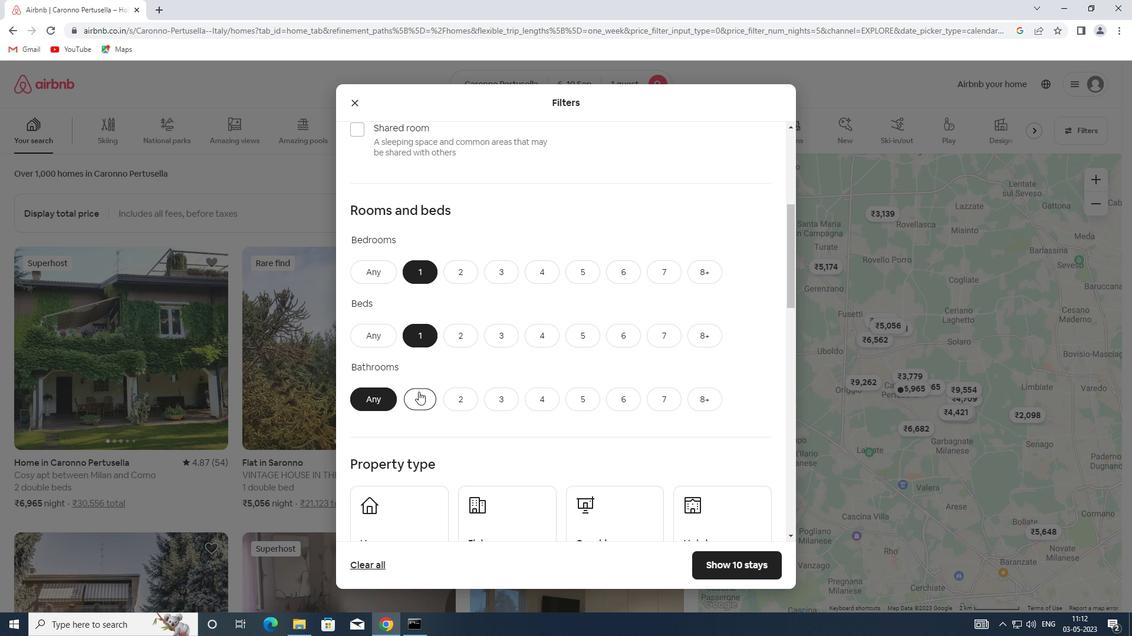 
Action: Mouse scrolled (423, 391) with delta (0, 0)
Screenshot: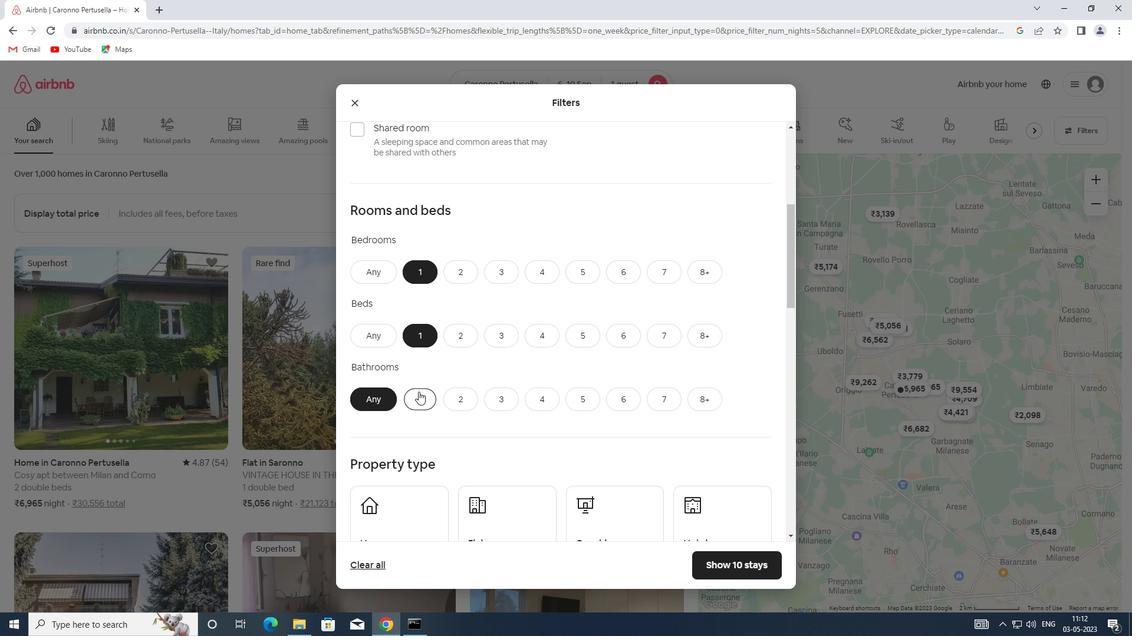 
Action: Mouse scrolled (423, 391) with delta (0, 0)
Screenshot: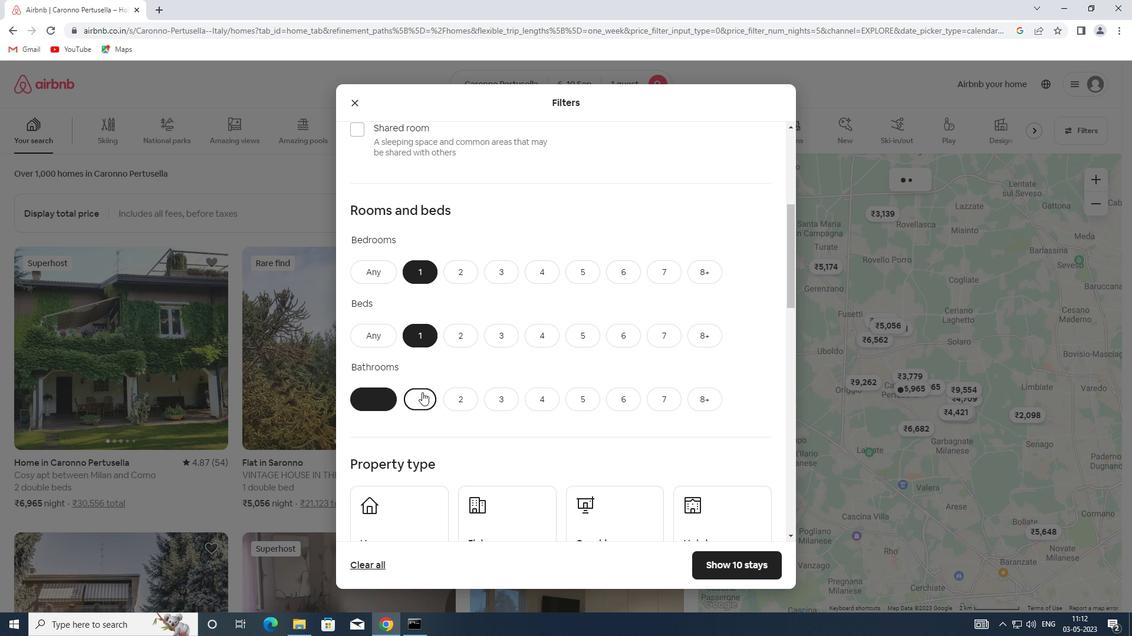 
Action: Mouse scrolled (423, 391) with delta (0, 0)
Screenshot: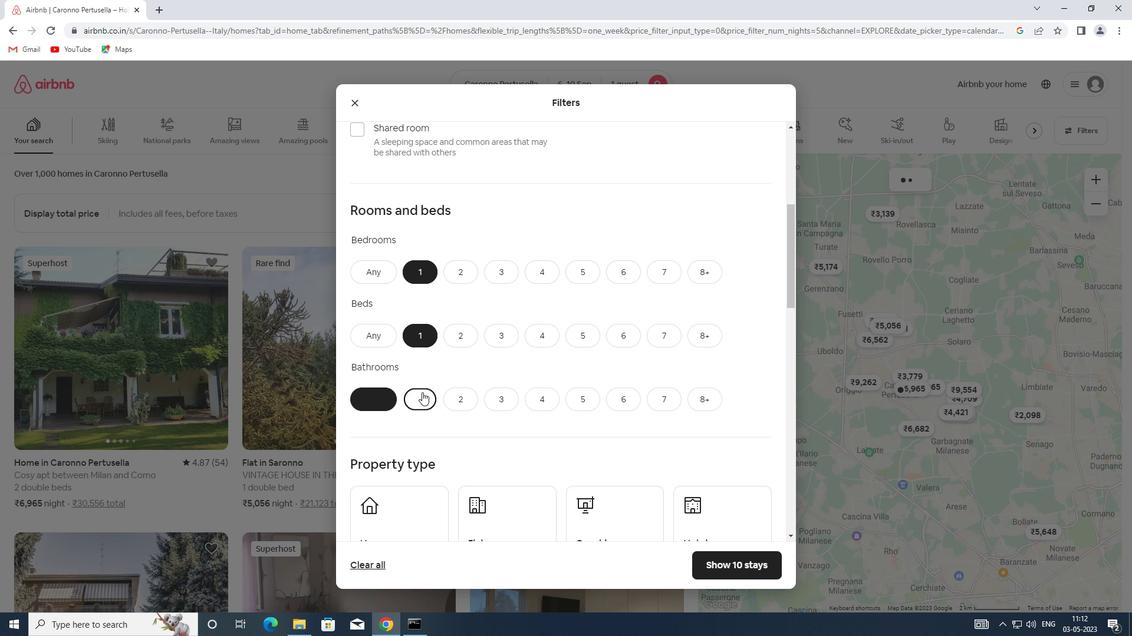 
Action: Mouse moved to (419, 362)
Screenshot: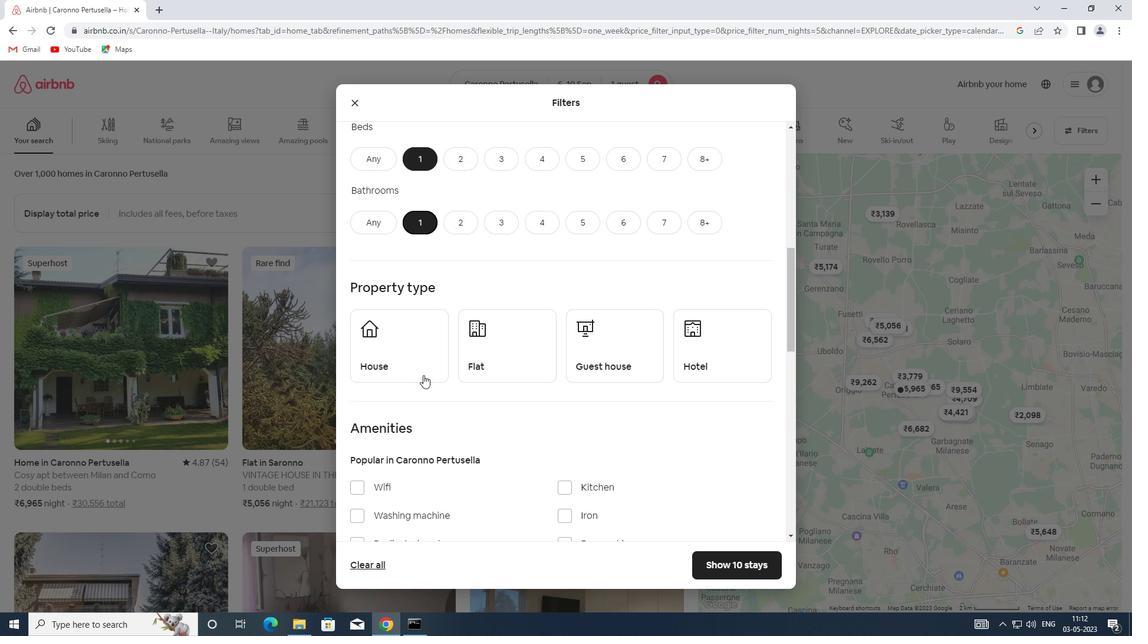 
Action: Mouse pressed left at (419, 362)
Screenshot: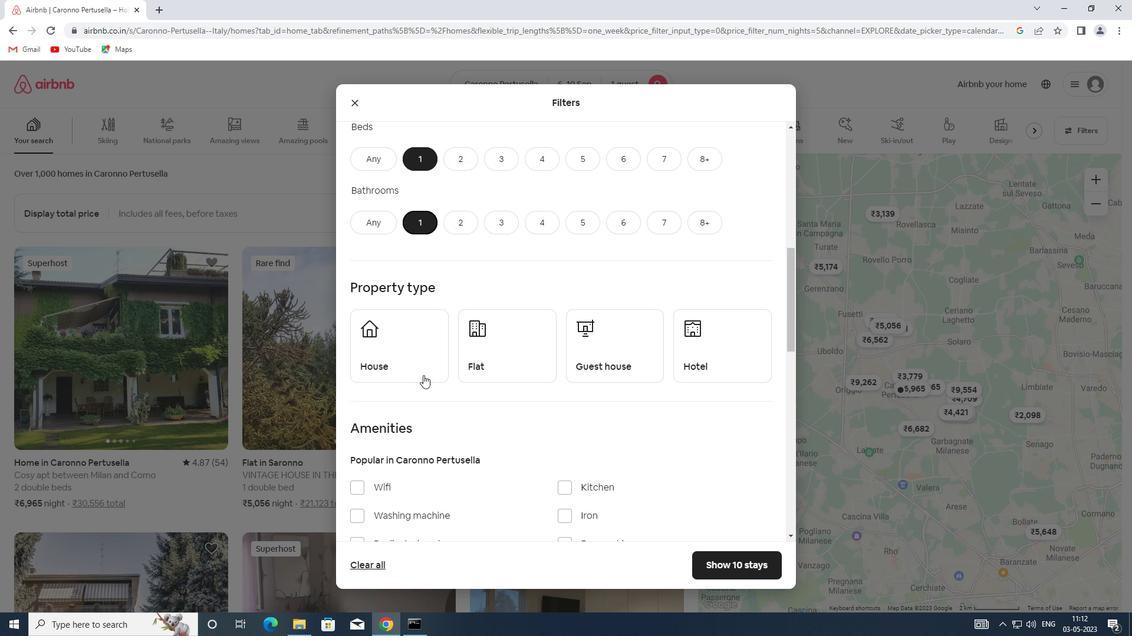 
Action: Mouse moved to (499, 360)
Screenshot: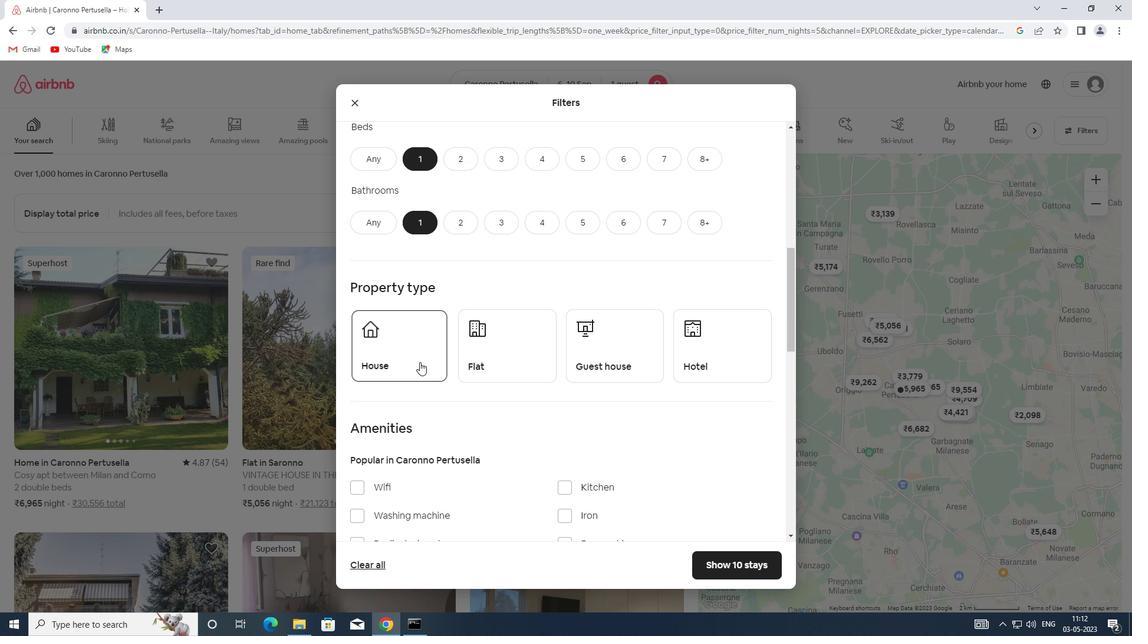 
Action: Mouse pressed left at (499, 360)
Screenshot: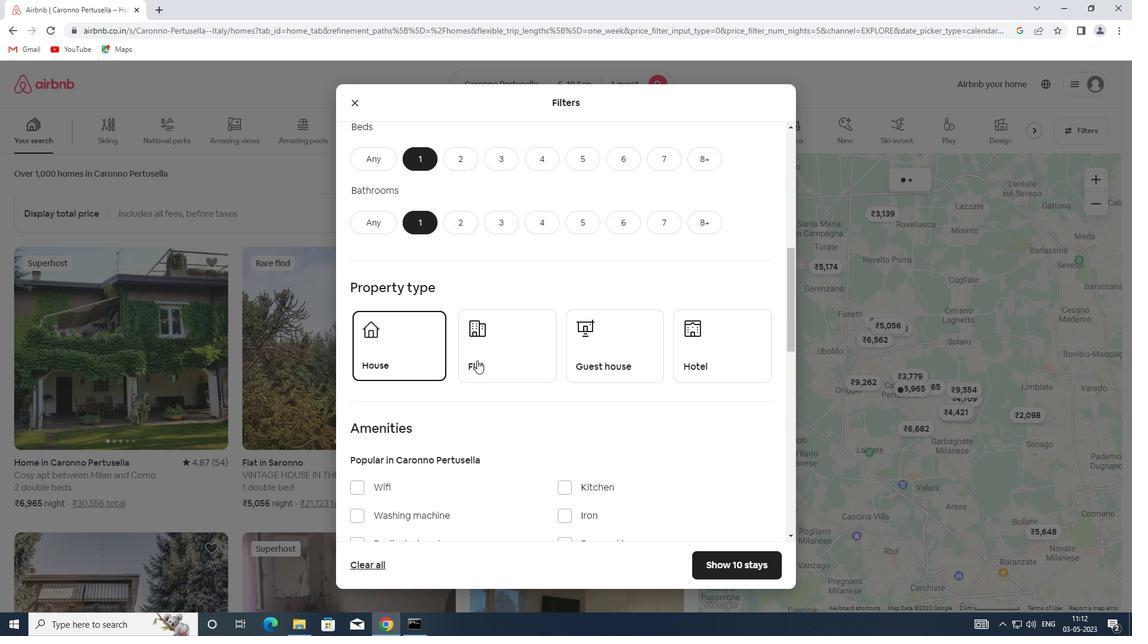 
Action: Mouse moved to (628, 353)
Screenshot: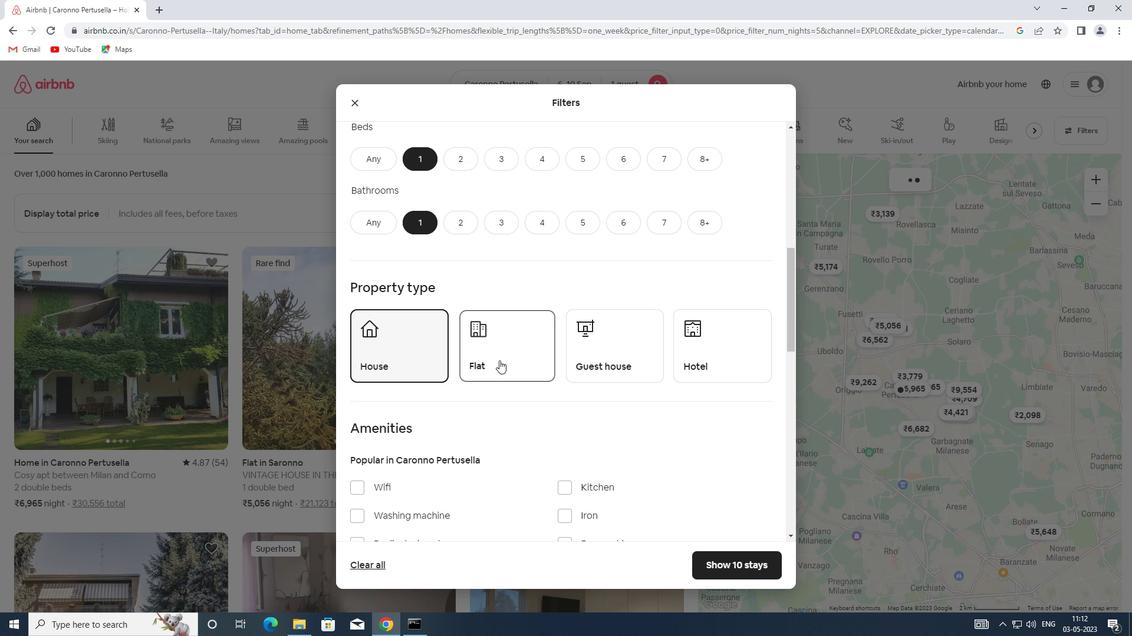 
Action: Mouse pressed left at (628, 353)
Screenshot: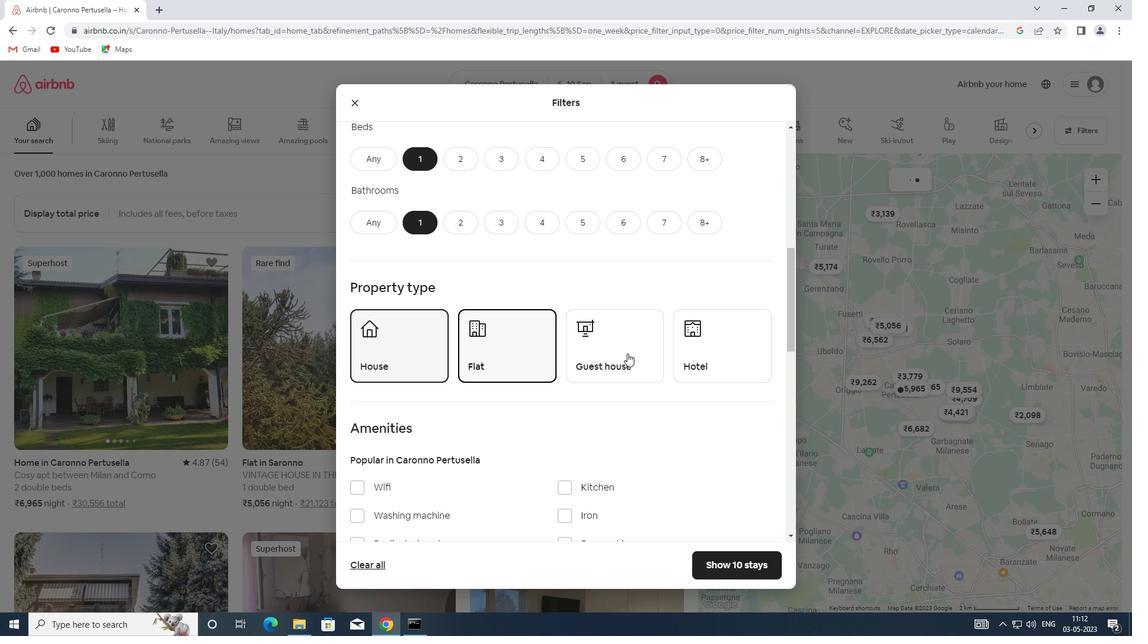 
Action: Mouse moved to (716, 344)
Screenshot: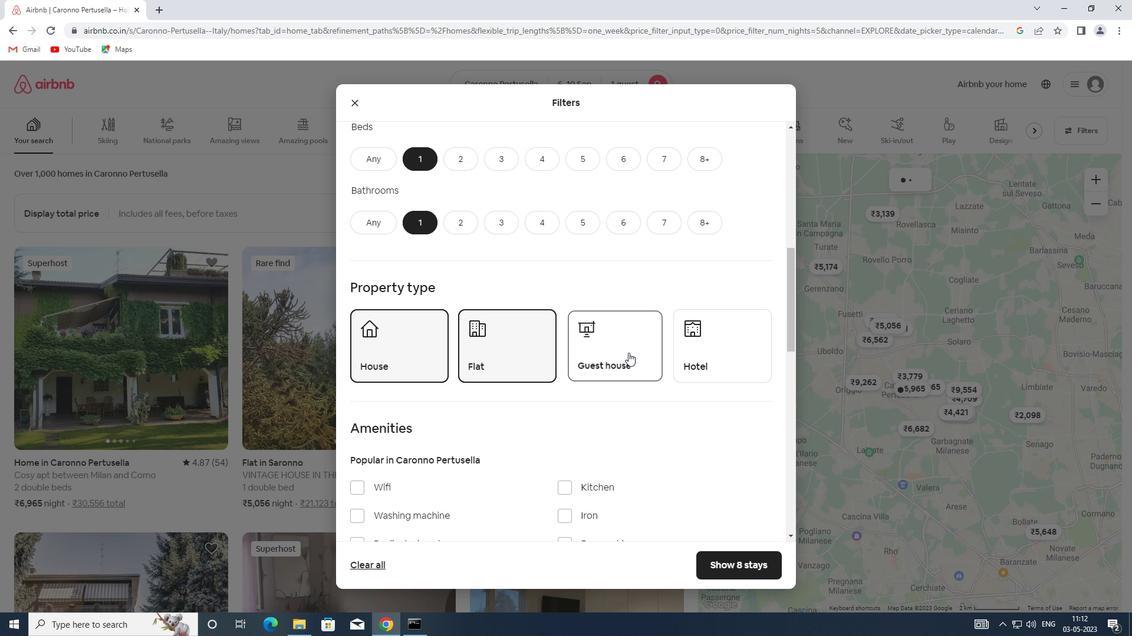 
Action: Mouse pressed left at (716, 344)
Screenshot: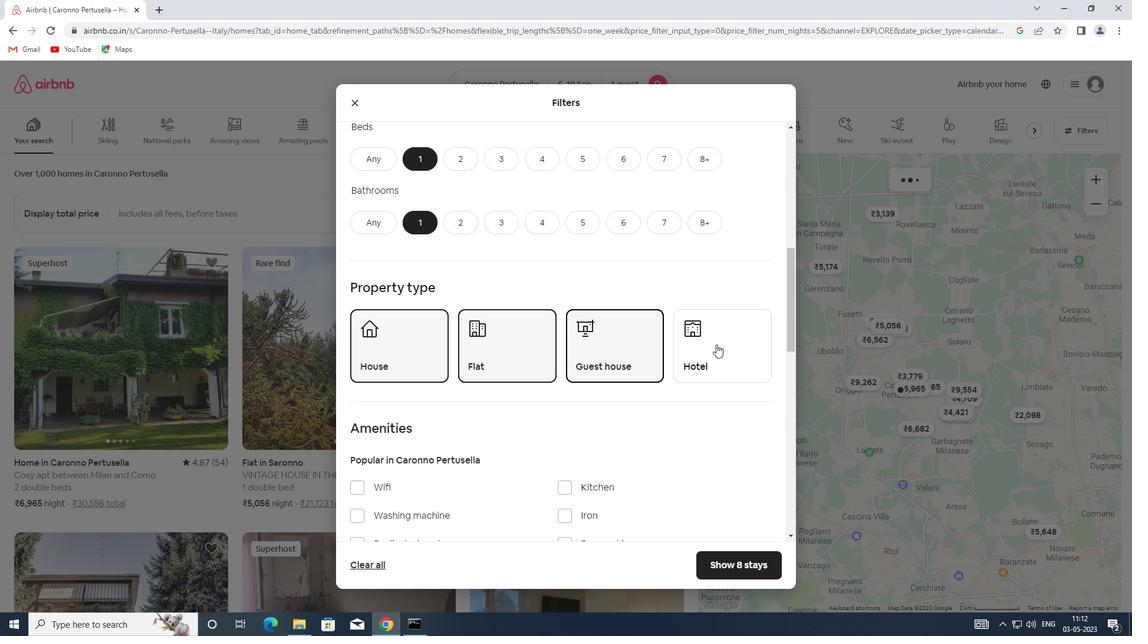 
Action: Mouse scrolled (716, 344) with delta (0, 0)
Screenshot: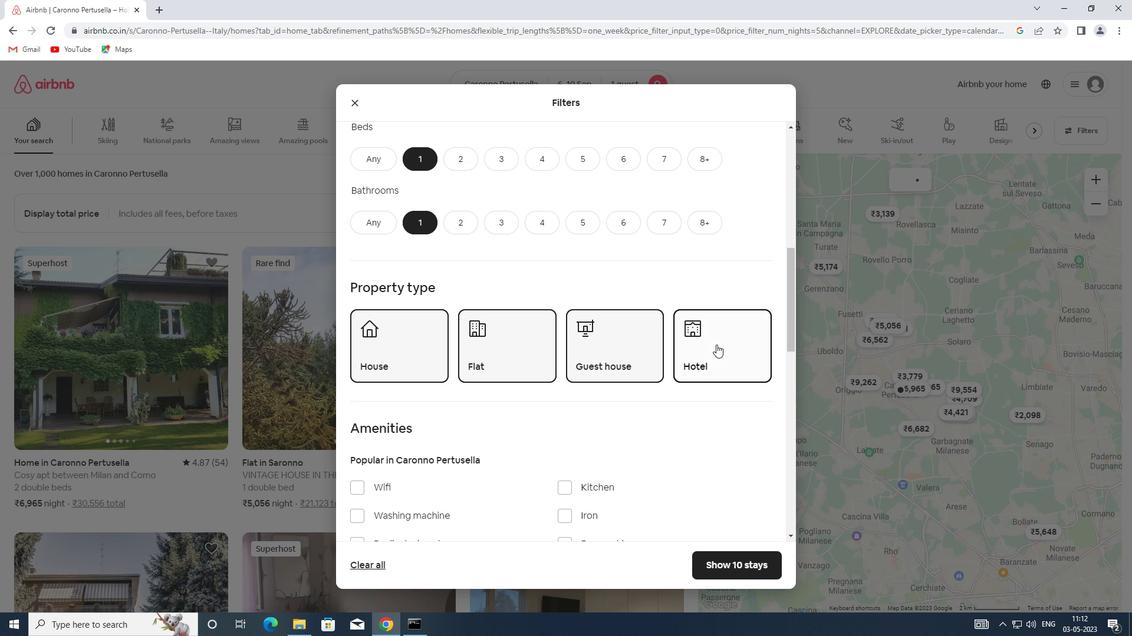 
Action: Mouse scrolled (716, 344) with delta (0, 0)
Screenshot: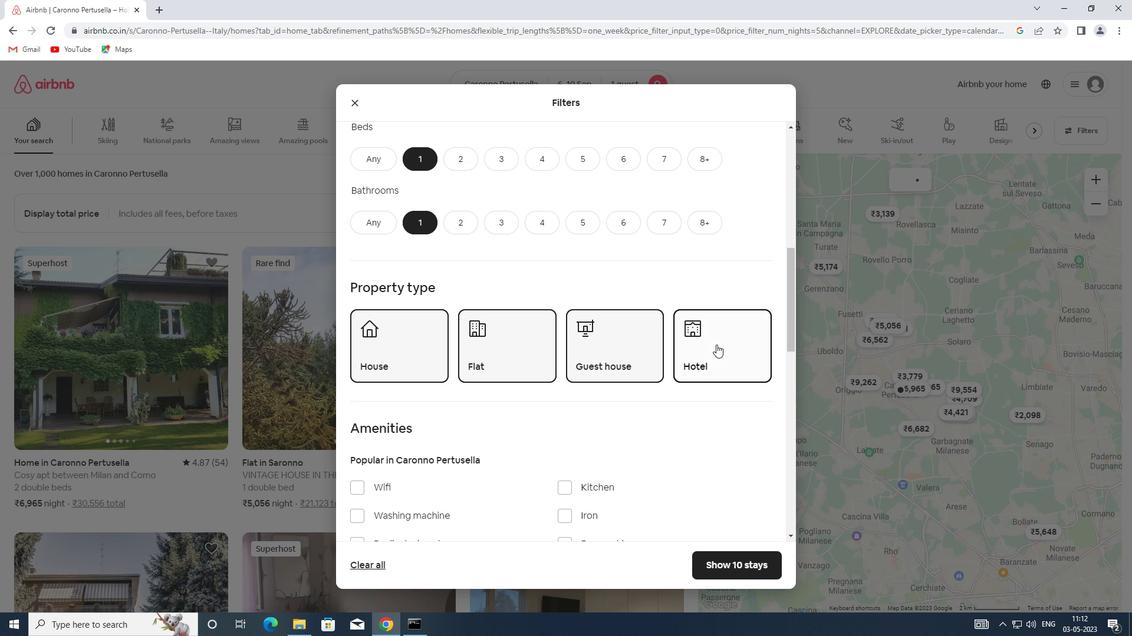 
Action: Mouse scrolled (716, 344) with delta (0, 0)
Screenshot: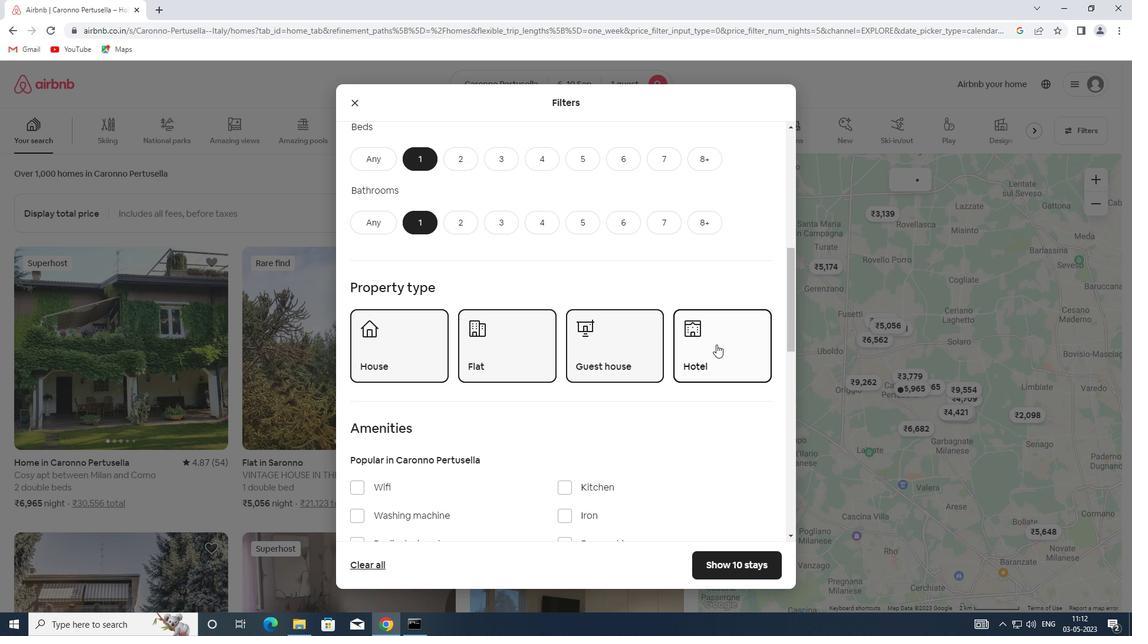 
Action: Mouse moved to (421, 338)
Screenshot: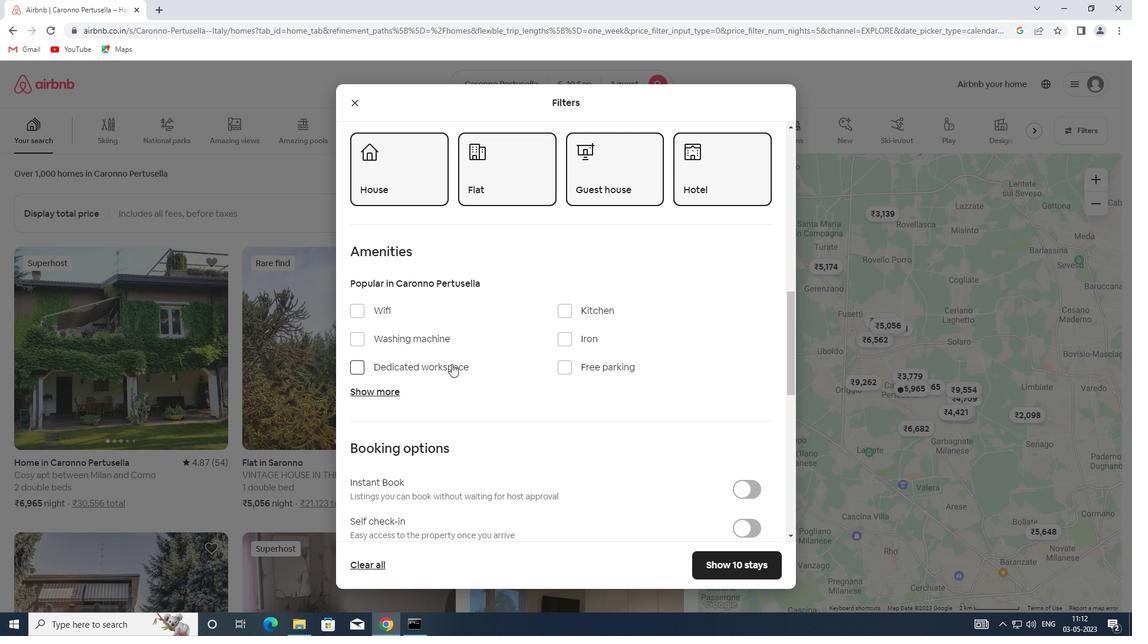 
Action: Mouse pressed left at (421, 338)
Screenshot: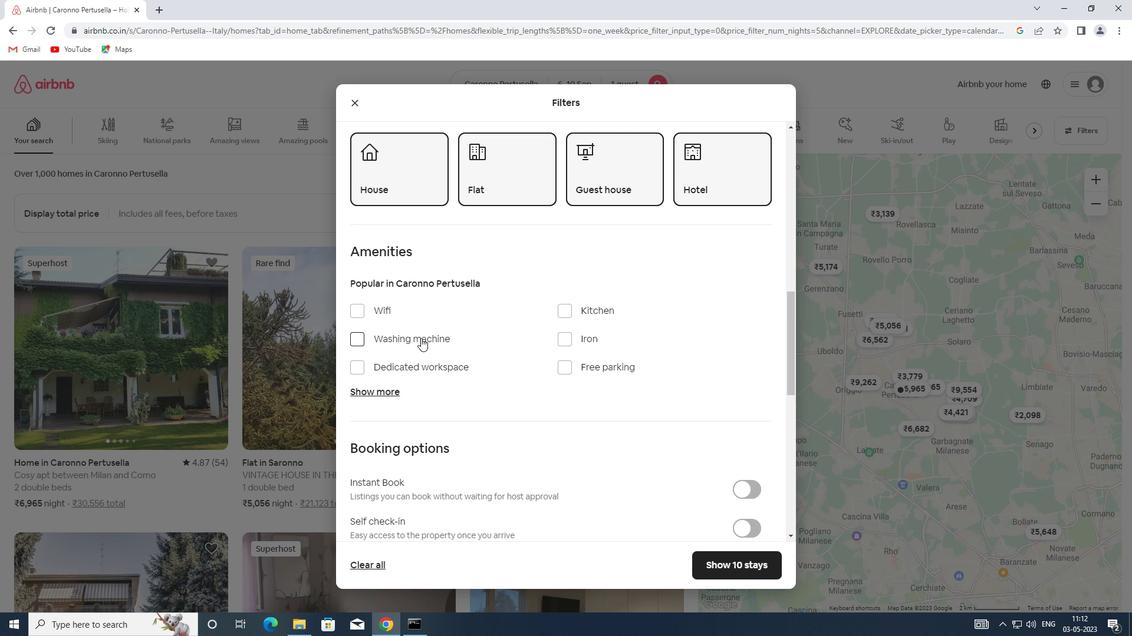 
Action: Mouse scrolled (421, 337) with delta (0, 0)
Screenshot: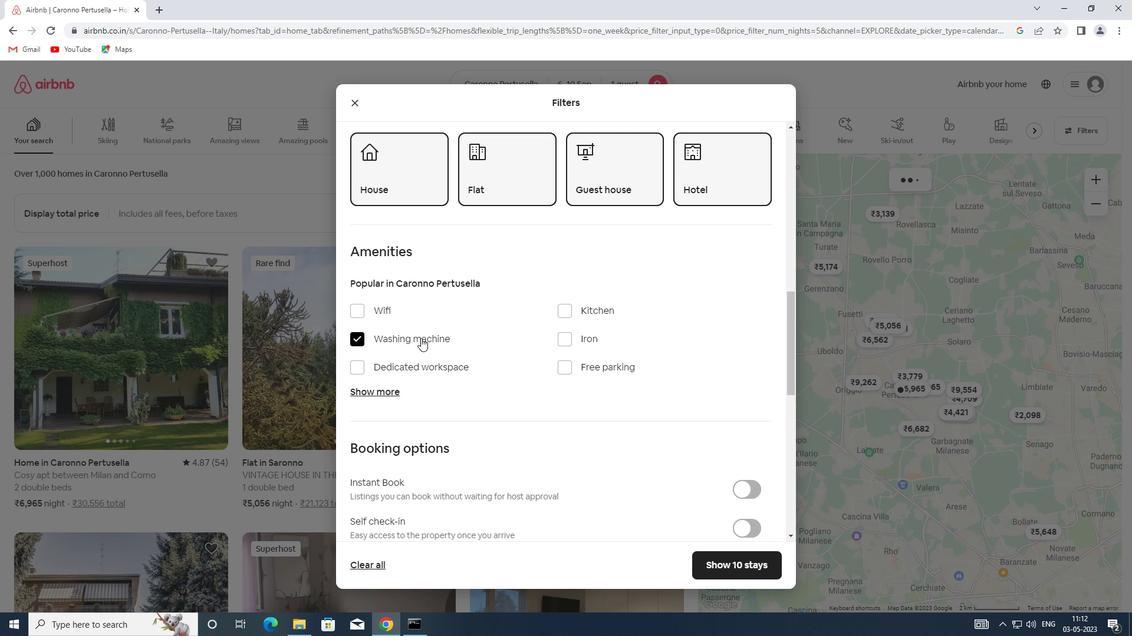 
Action: Mouse scrolled (421, 337) with delta (0, 0)
Screenshot: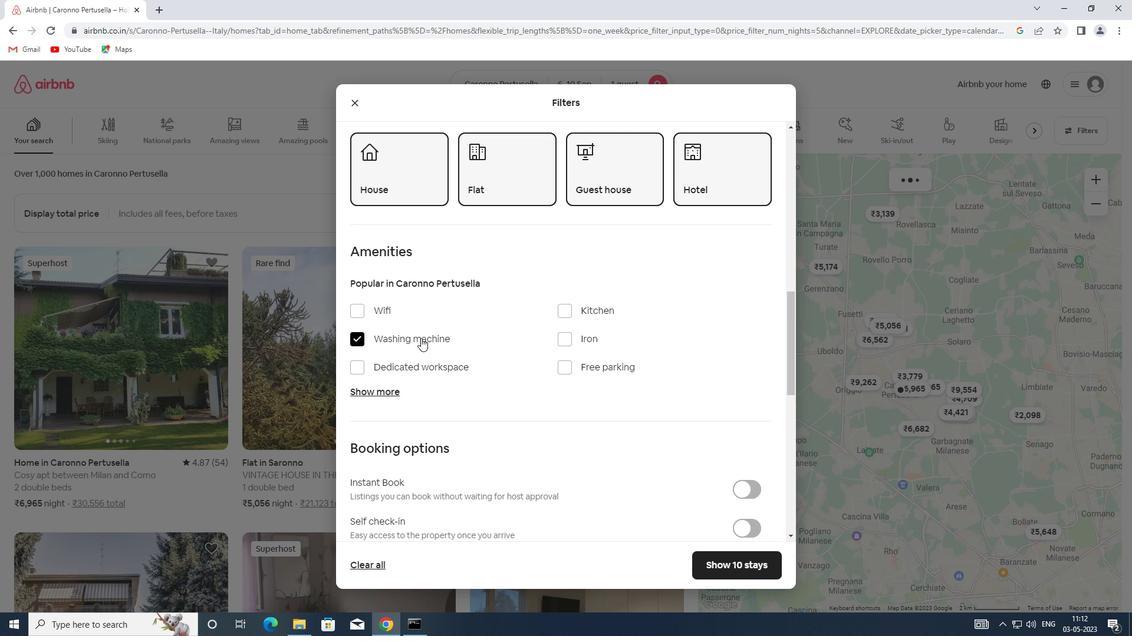 
Action: Mouse moved to (735, 409)
Screenshot: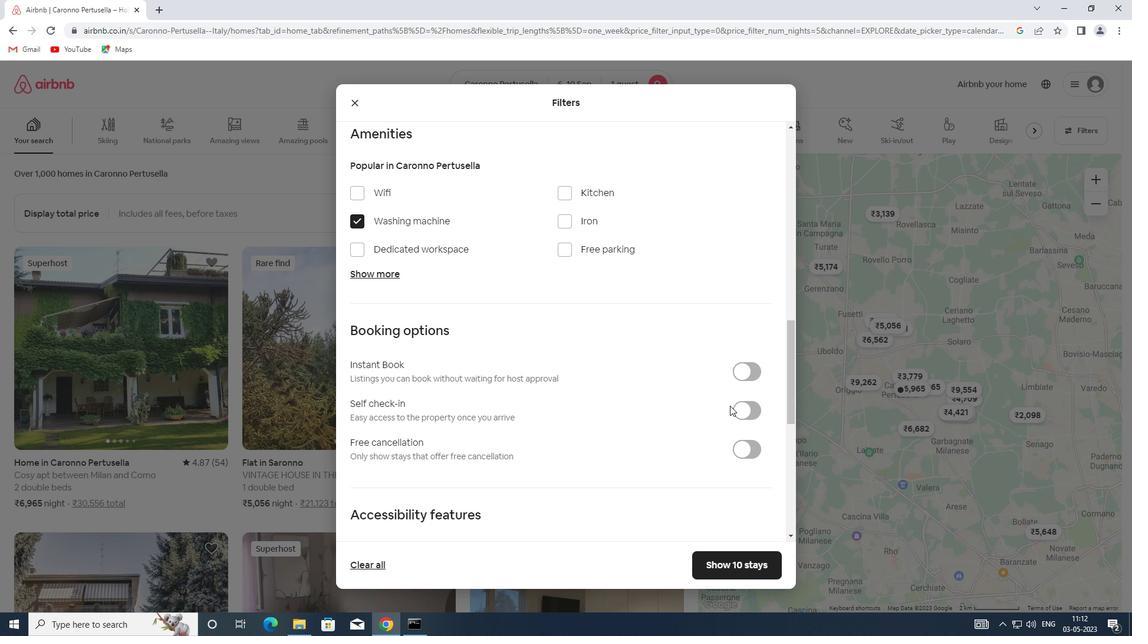 
Action: Mouse pressed left at (735, 409)
Screenshot: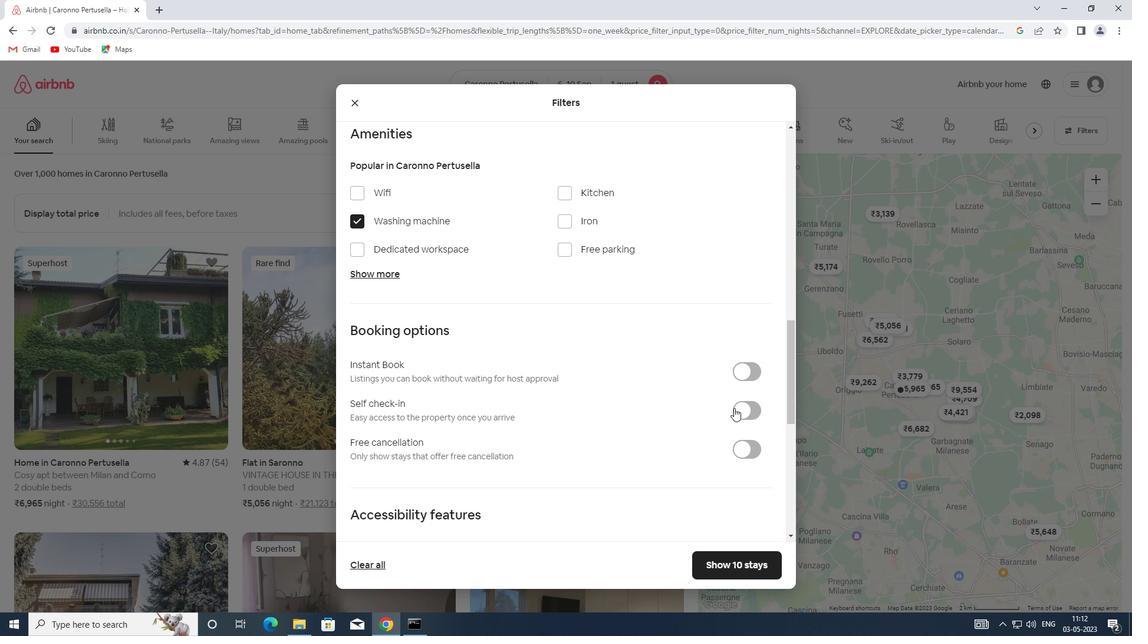 
Action: Mouse scrolled (735, 408) with delta (0, 0)
Screenshot: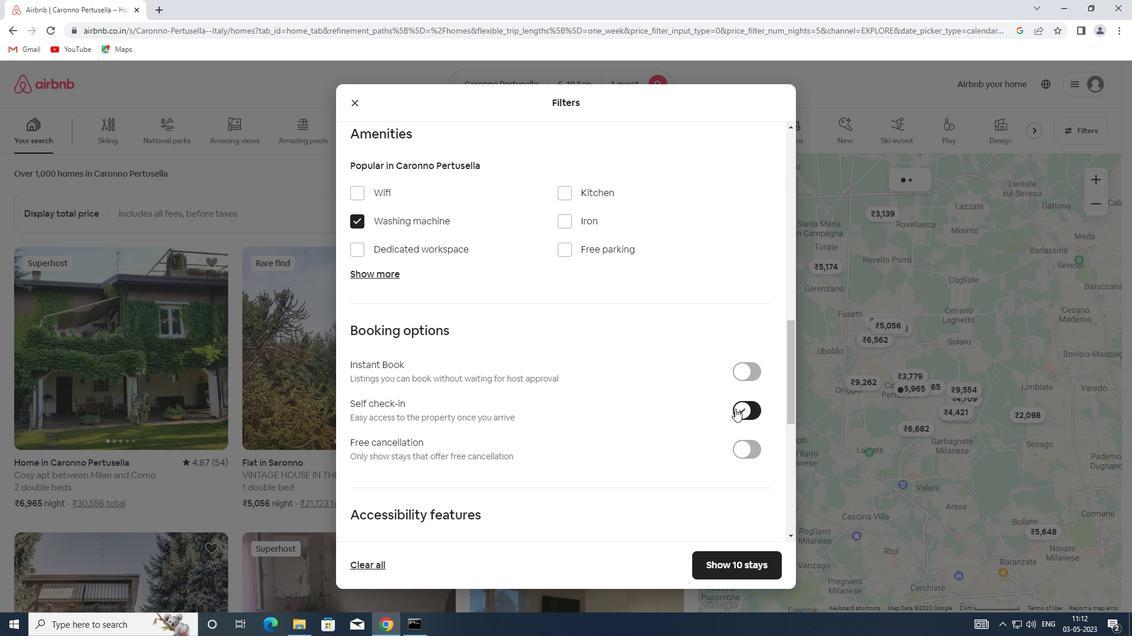 
Action: Mouse scrolled (735, 408) with delta (0, 0)
Screenshot: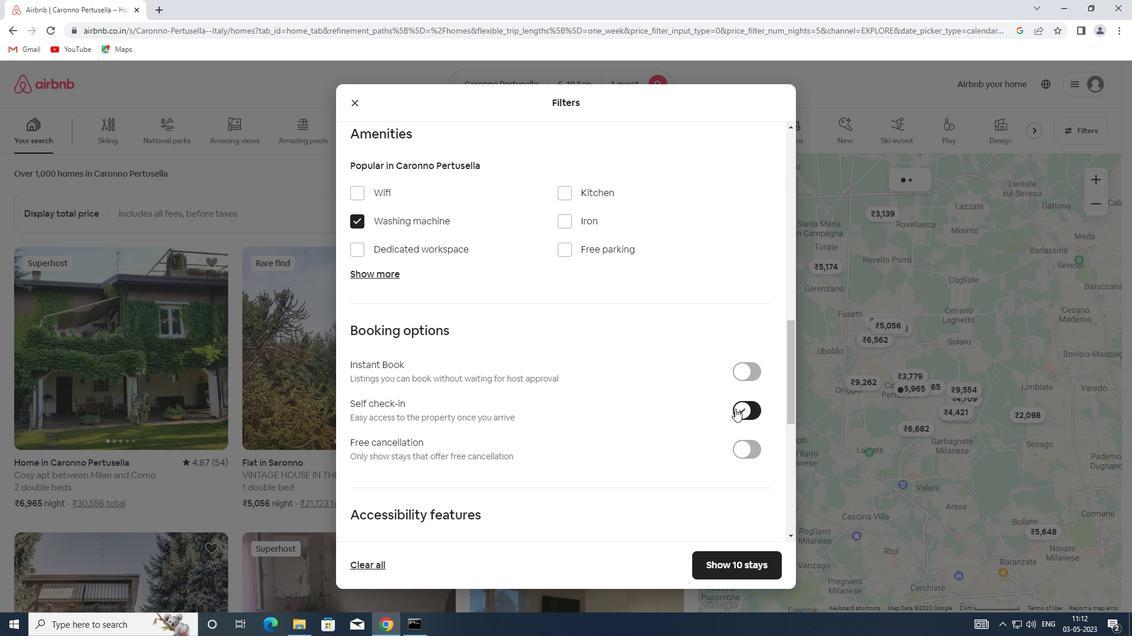 
Action: Mouse scrolled (735, 408) with delta (0, 0)
Screenshot: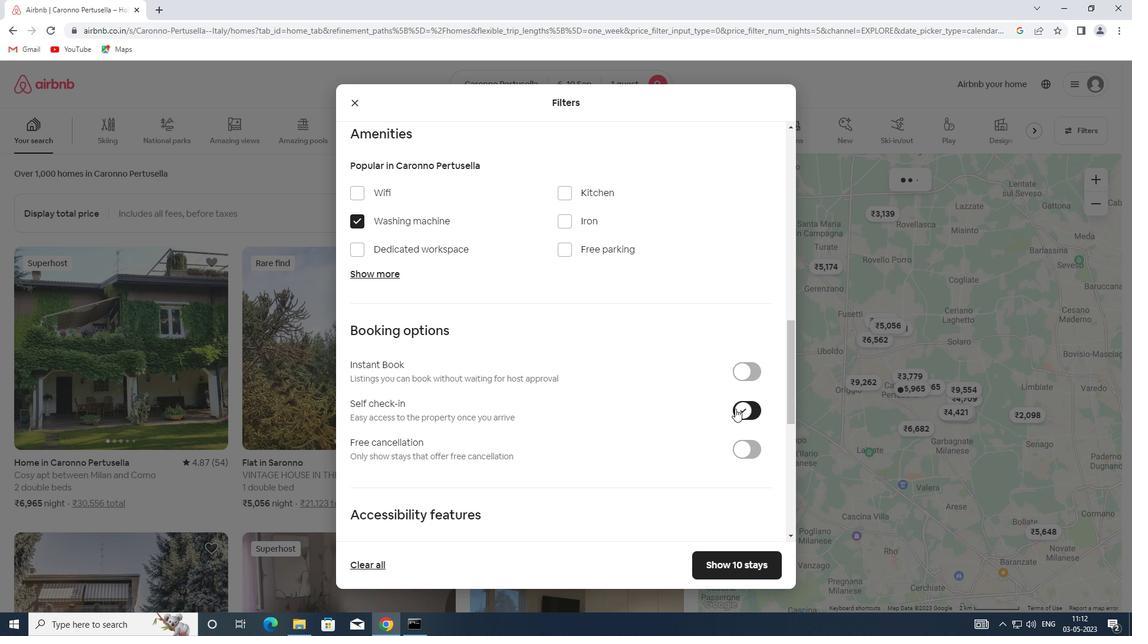 
Action: Mouse moved to (735, 409)
Screenshot: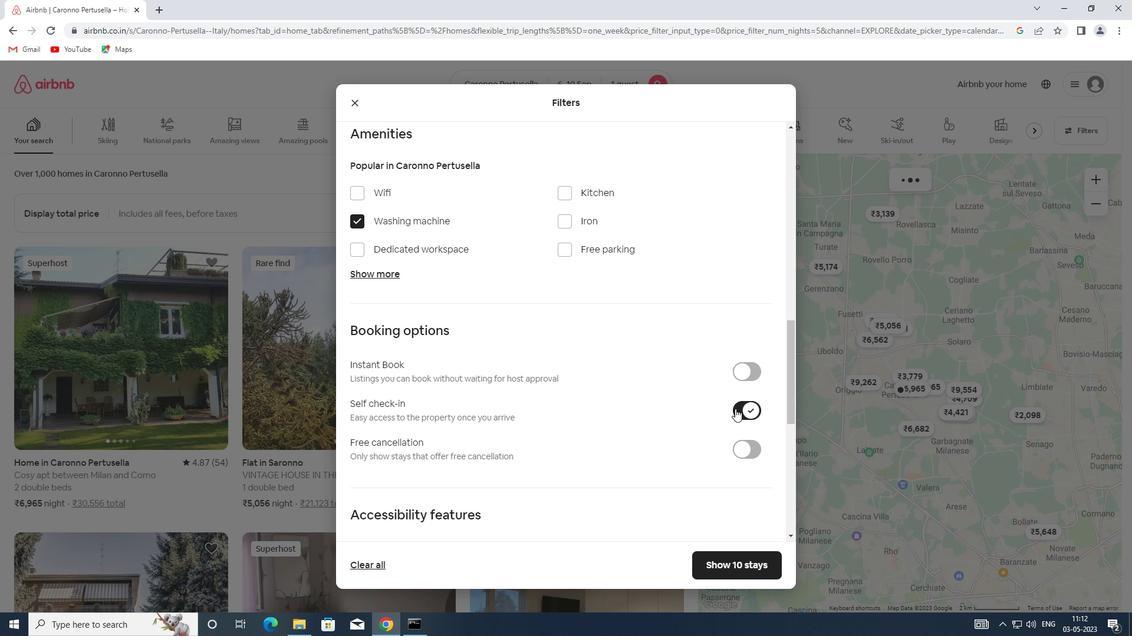 
Action: Mouse scrolled (735, 408) with delta (0, 0)
Screenshot: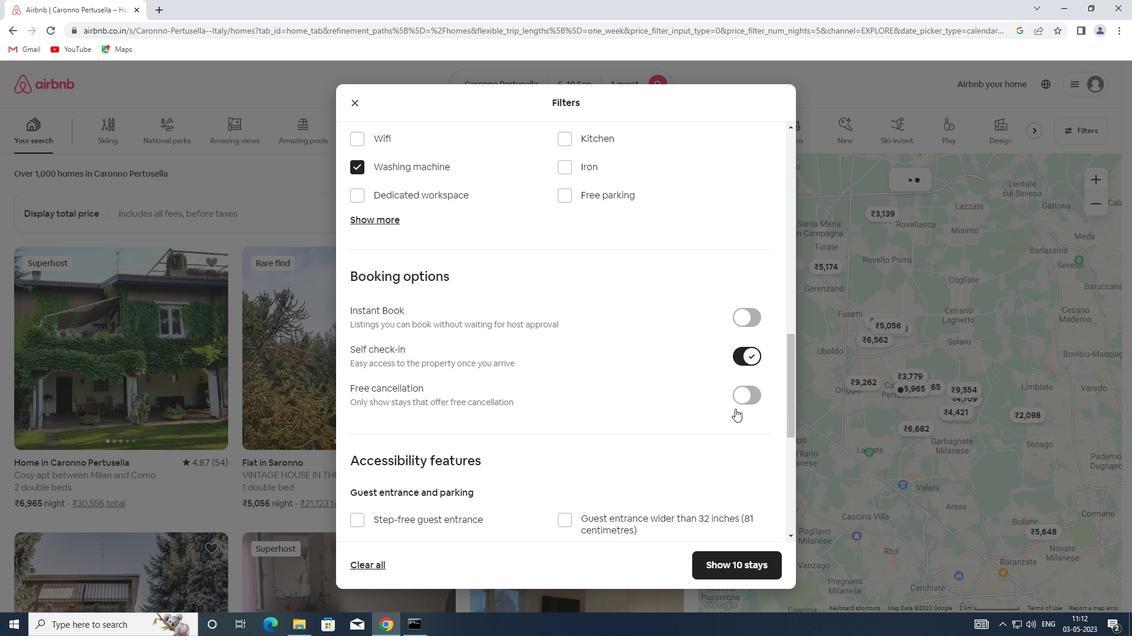 
Action: Mouse scrolled (735, 408) with delta (0, 0)
Screenshot: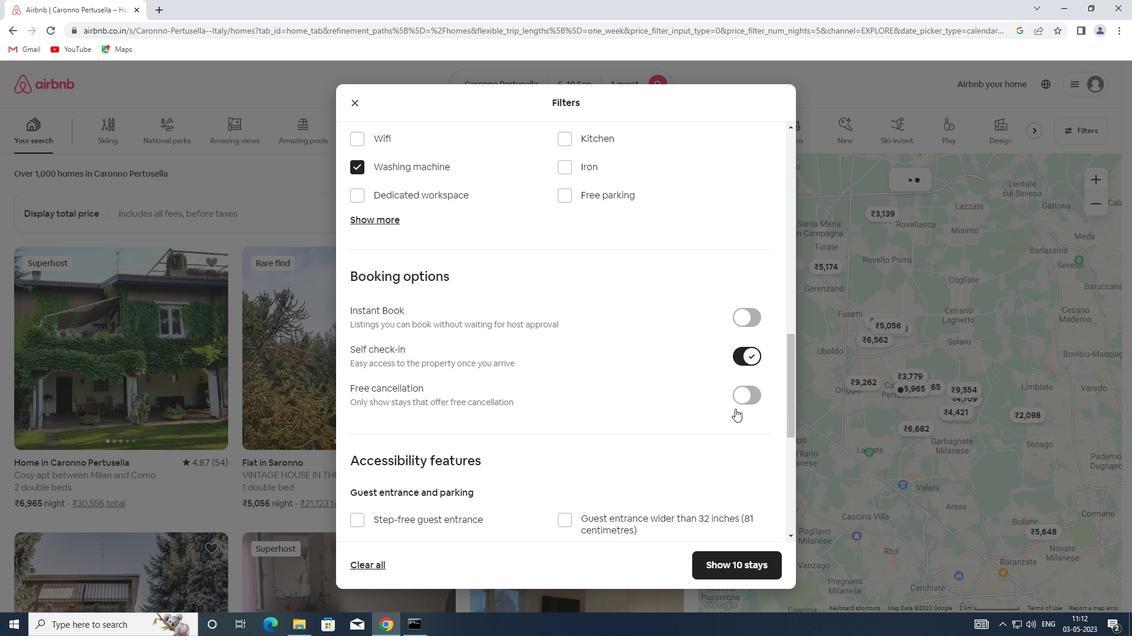 
Action: Mouse scrolled (735, 408) with delta (0, 0)
Screenshot: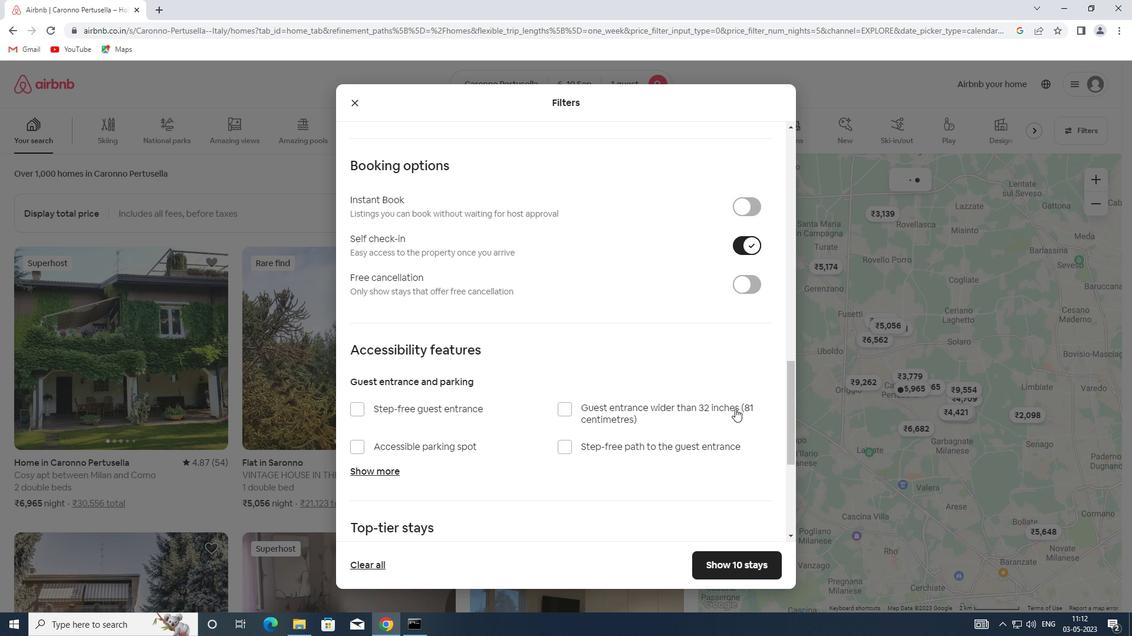 
Action: Mouse scrolled (735, 408) with delta (0, 0)
Screenshot: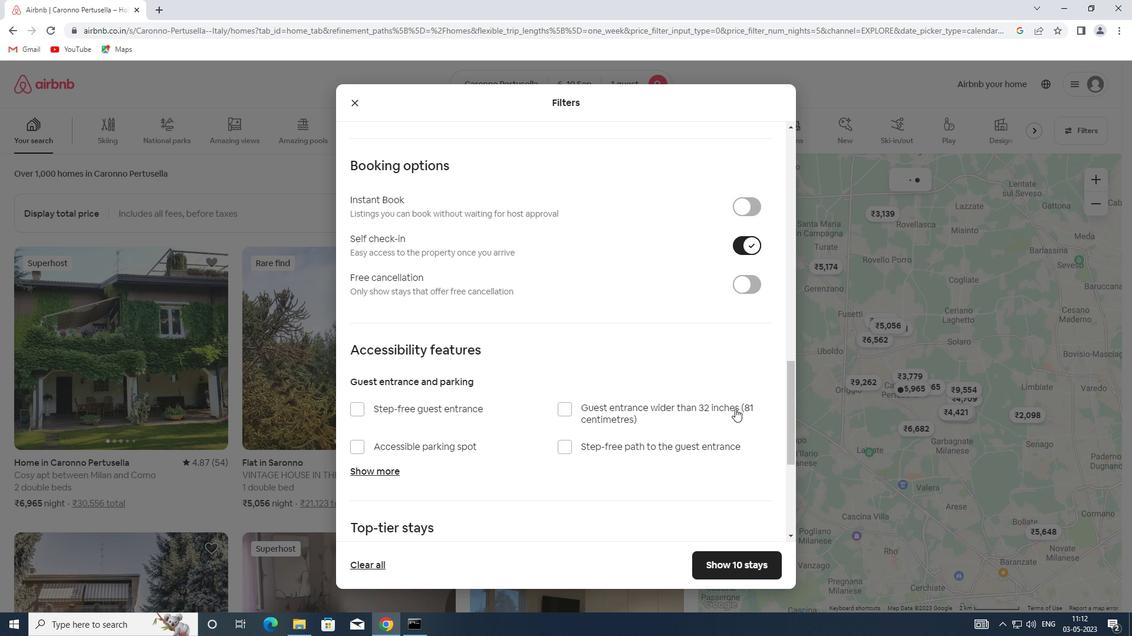 
Action: Mouse scrolled (735, 408) with delta (0, 0)
Screenshot: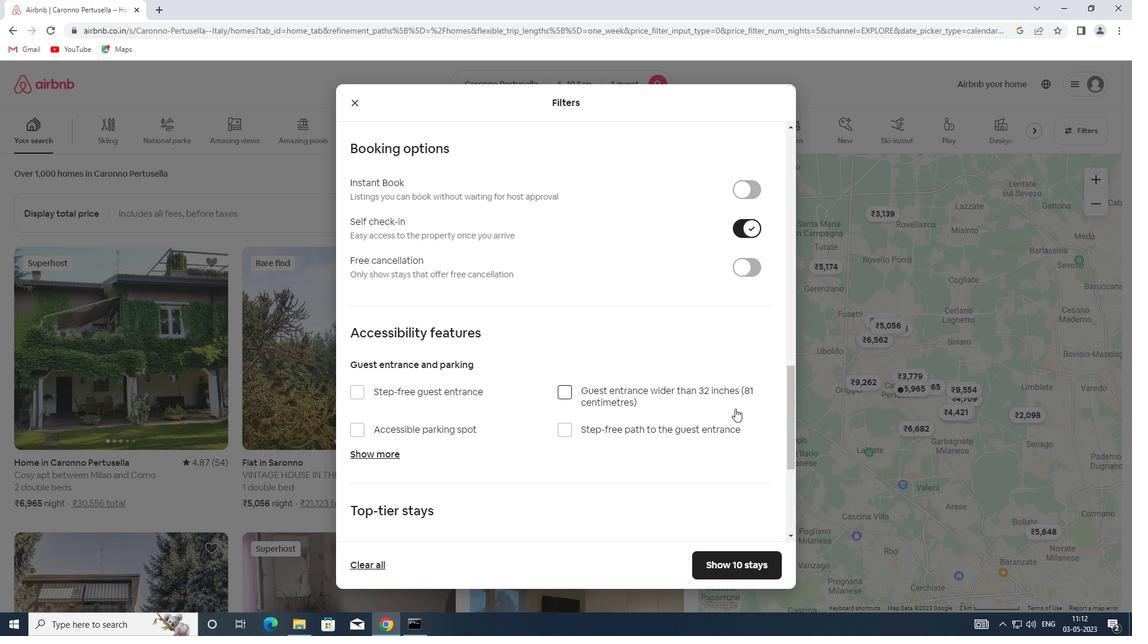 
Action: Mouse scrolled (735, 408) with delta (0, 0)
Screenshot: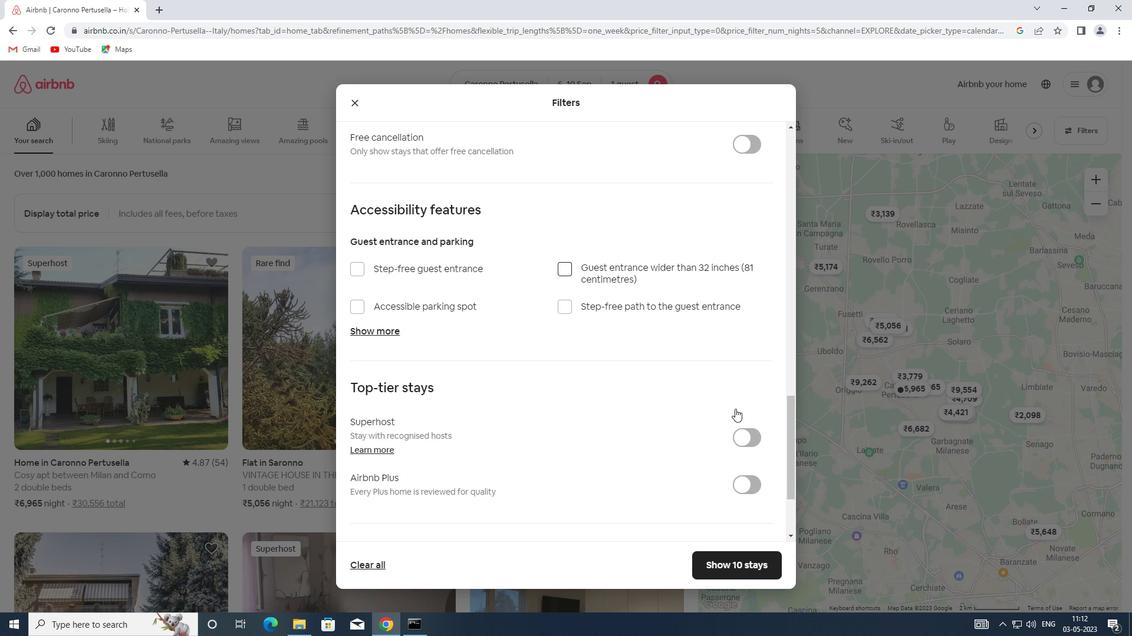 
Action: Mouse scrolled (735, 408) with delta (0, 0)
Screenshot: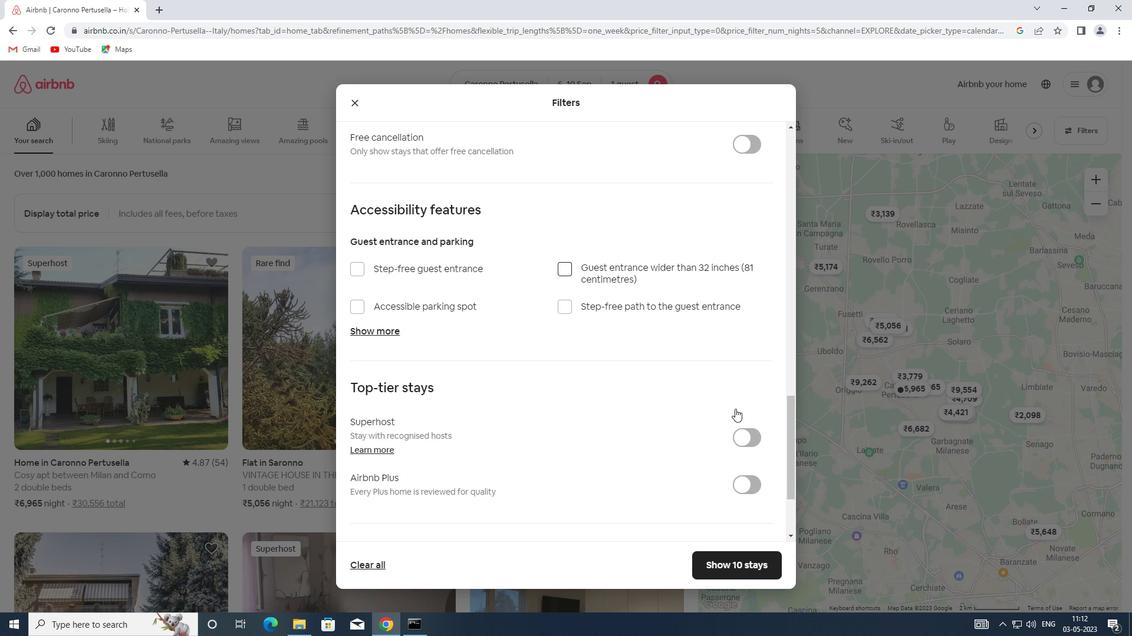 
Action: Mouse moved to (391, 453)
Screenshot: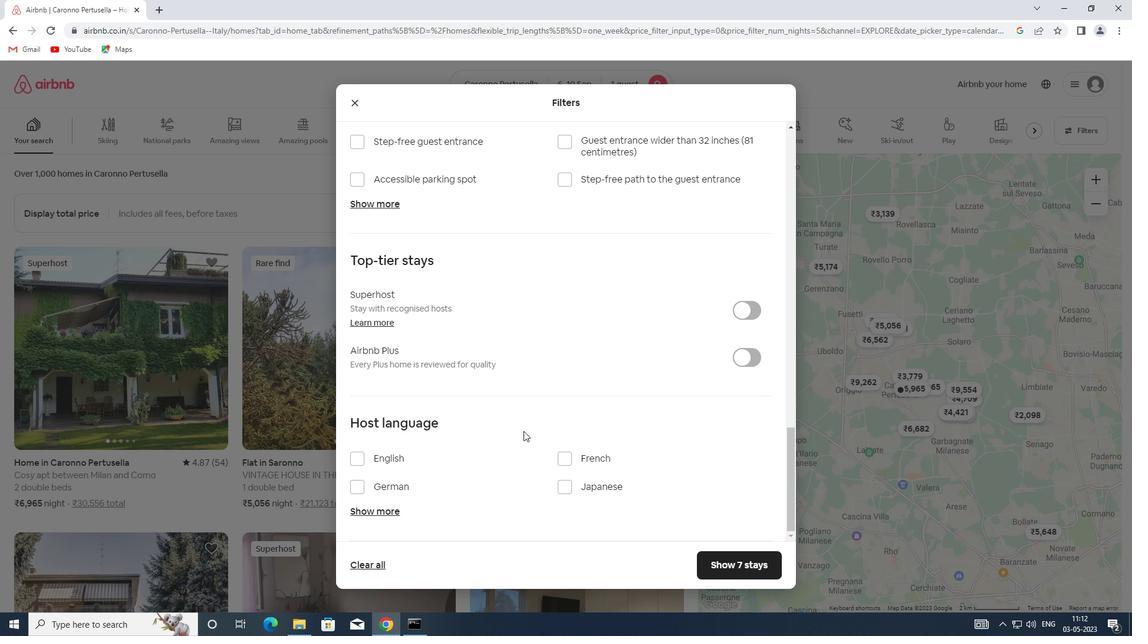 
Action: Mouse pressed left at (391, 453)
Screenshot: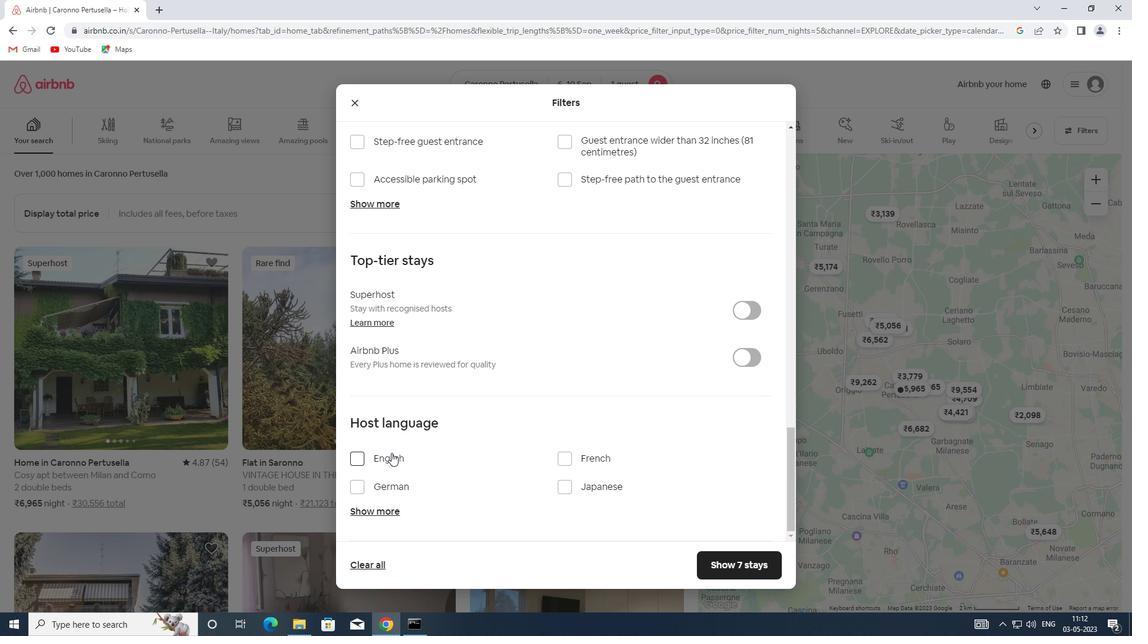
Action: Mouse moved to (730, 567)
Screenshot: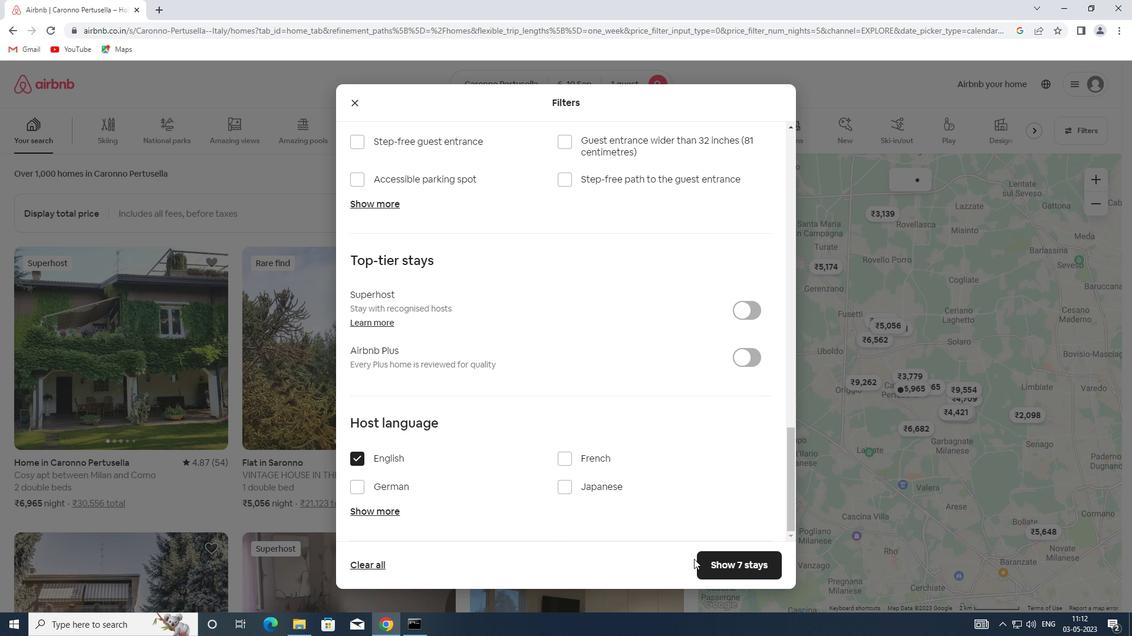 
Action: Mouse pressed left at (730, 567)
Screenshot: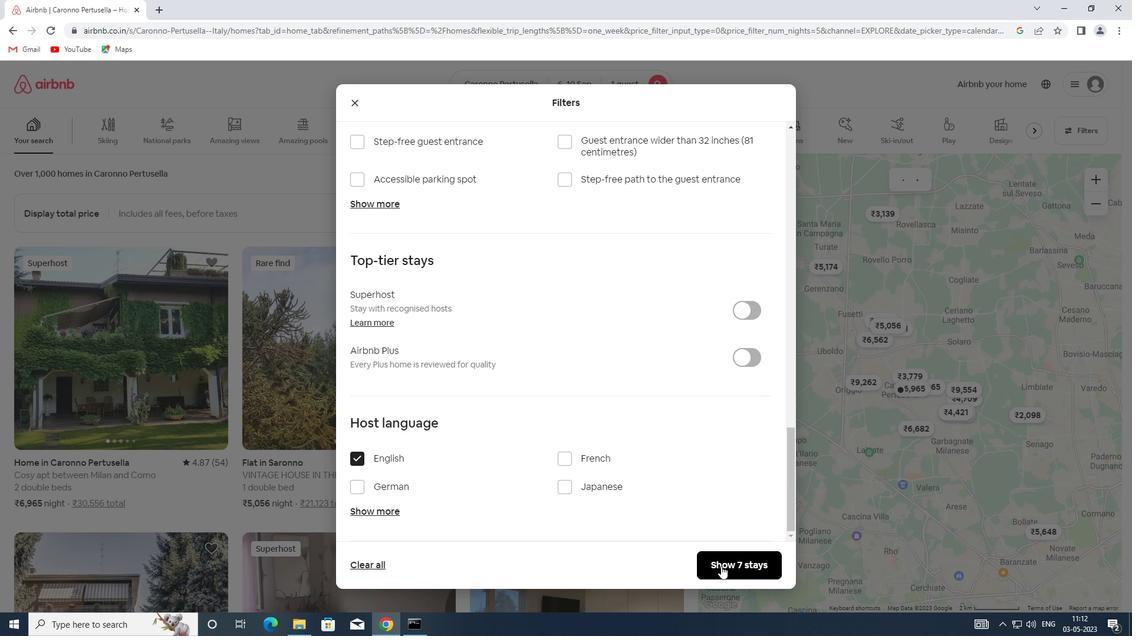 
